 Task: Find connections with filter location Boca Chica with filter topic #realestatewith filter profile language Spanish with filter current company Vymo with filter school Thiagarajar College of Engineering with filter industry IT System Operations and Maintenance with filter service category Writing with filter keywords title Executive Assistant
Action: Mouse moved to (570, 77)
Screenshot: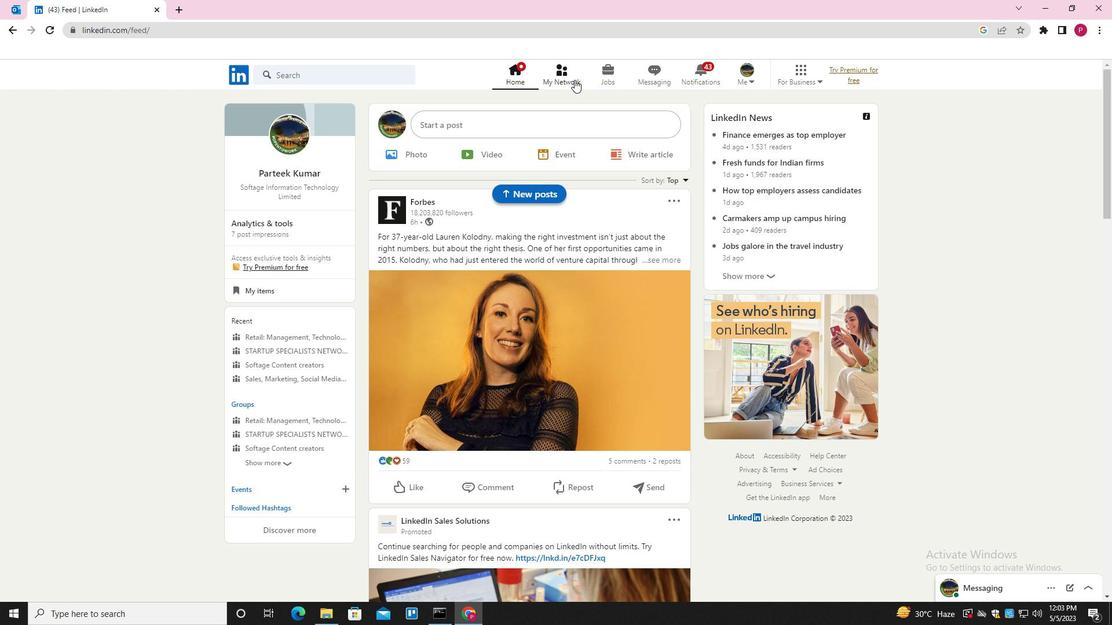 
Action: Mouse pressed left at (570, 77)
Screenshot: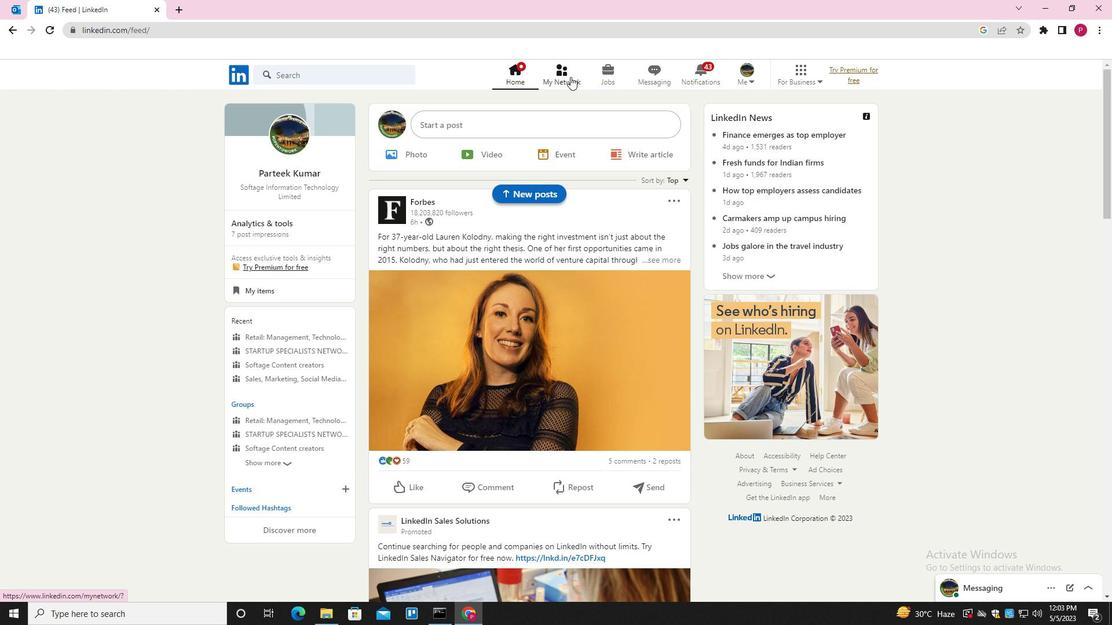 
Action: Mouse moved to (383, 139)
Screenshot: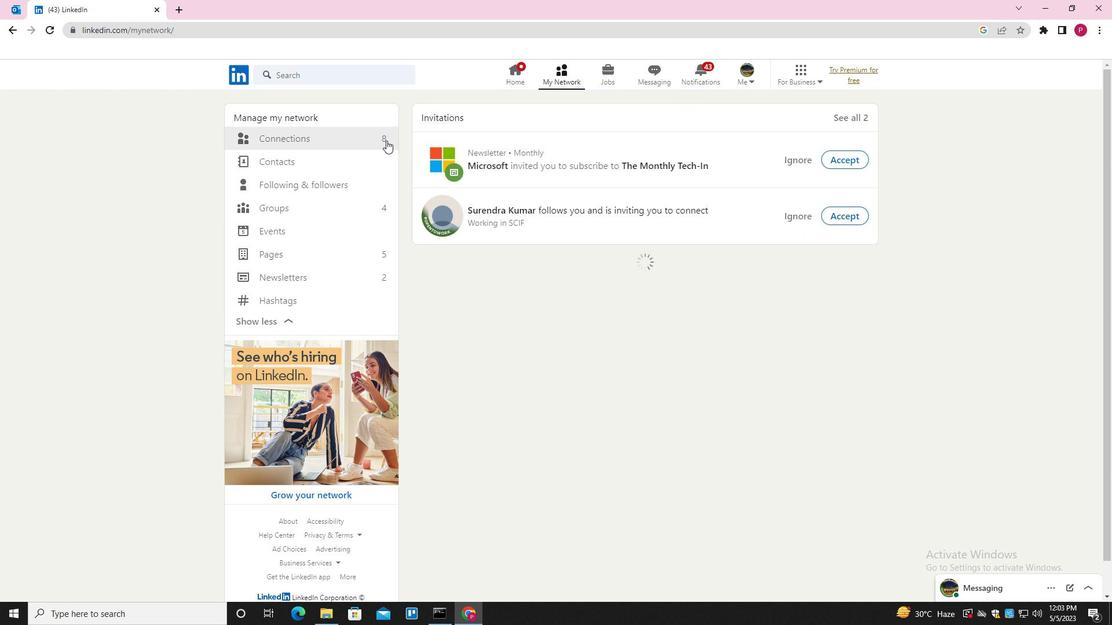 
Action: Mouse pressed left at (383, 139)
Screenshot: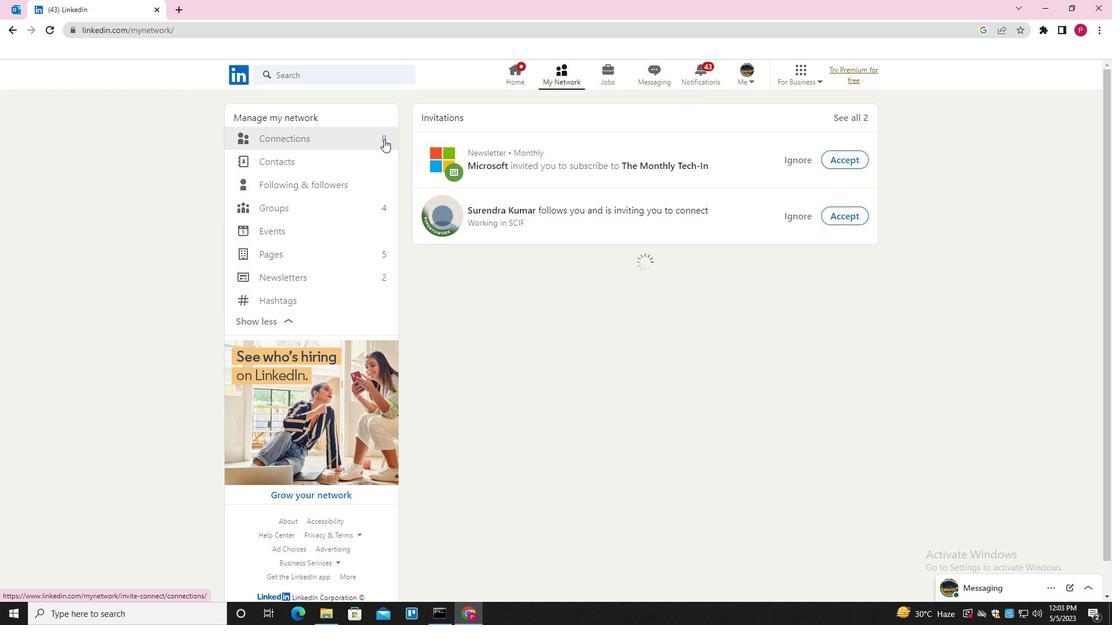
Action: Mouse moved to (655, 141)
Screenshot: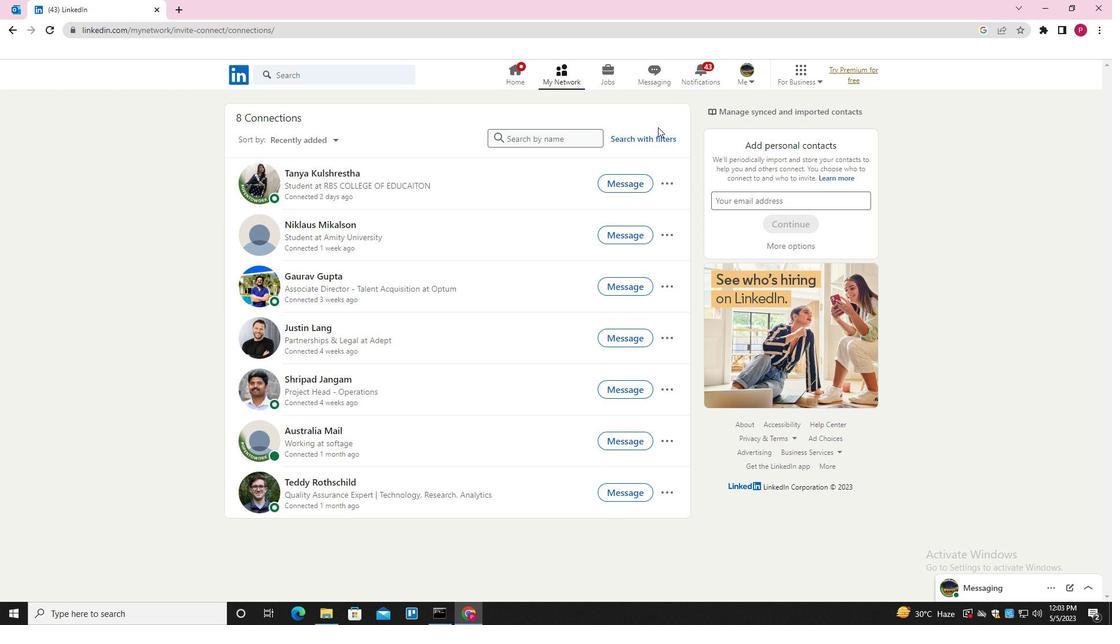 
Action: Mouse pressed left at (655, 141)
Screenshot: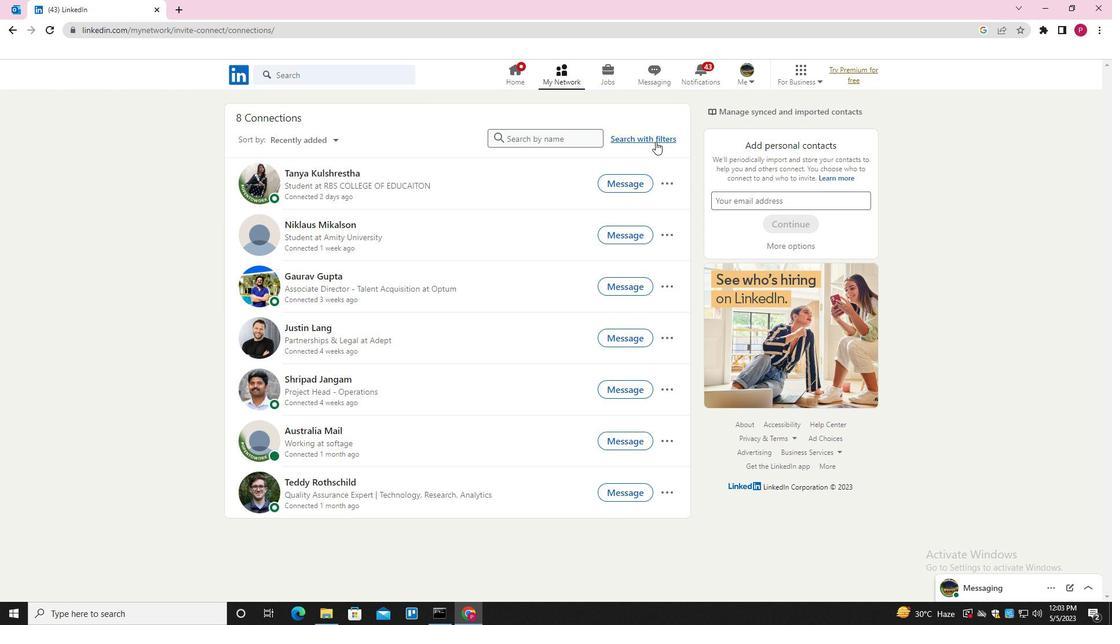 
Action: Mouse moved to (598, 107)
Screenshot: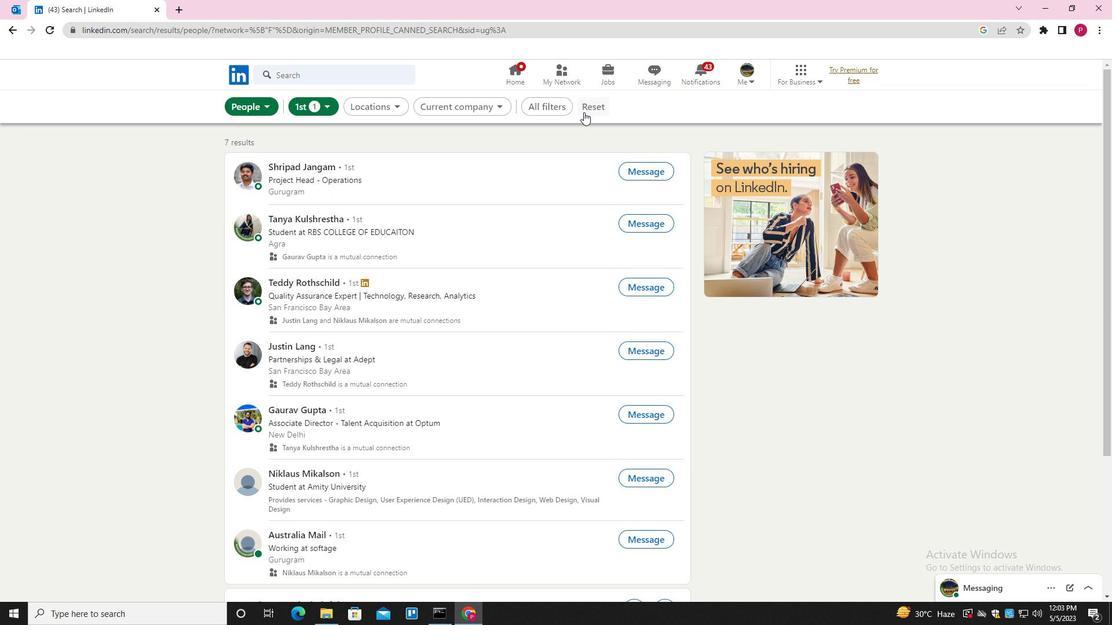 
Action: Mouse pressed left at (598, 107)
Screenshot: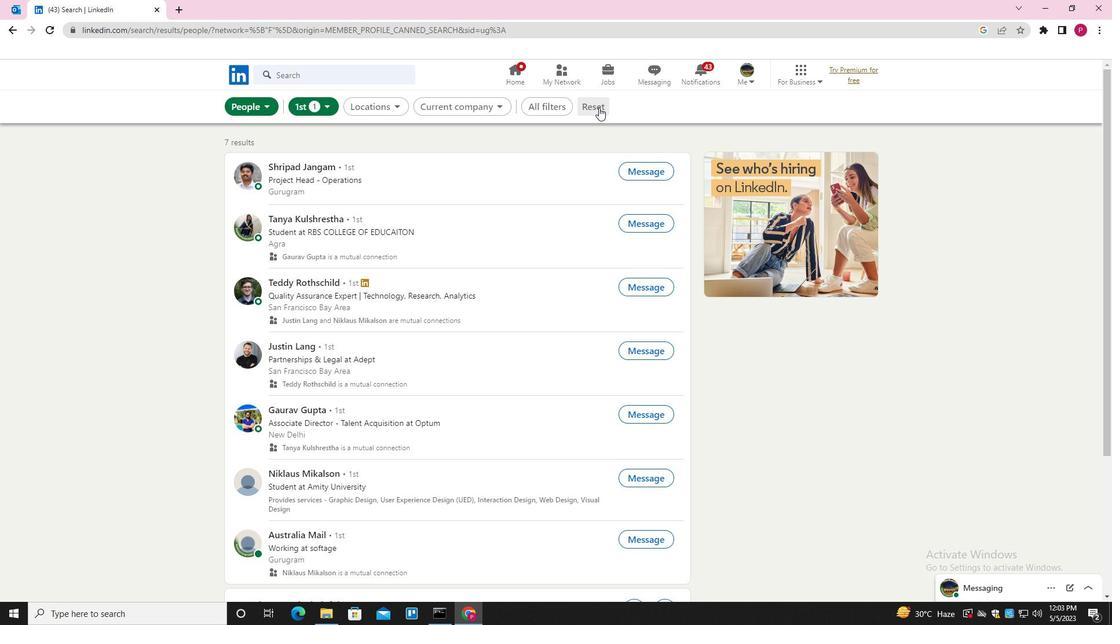 
Action: Mouse moved to (558, 106)
Screenshot: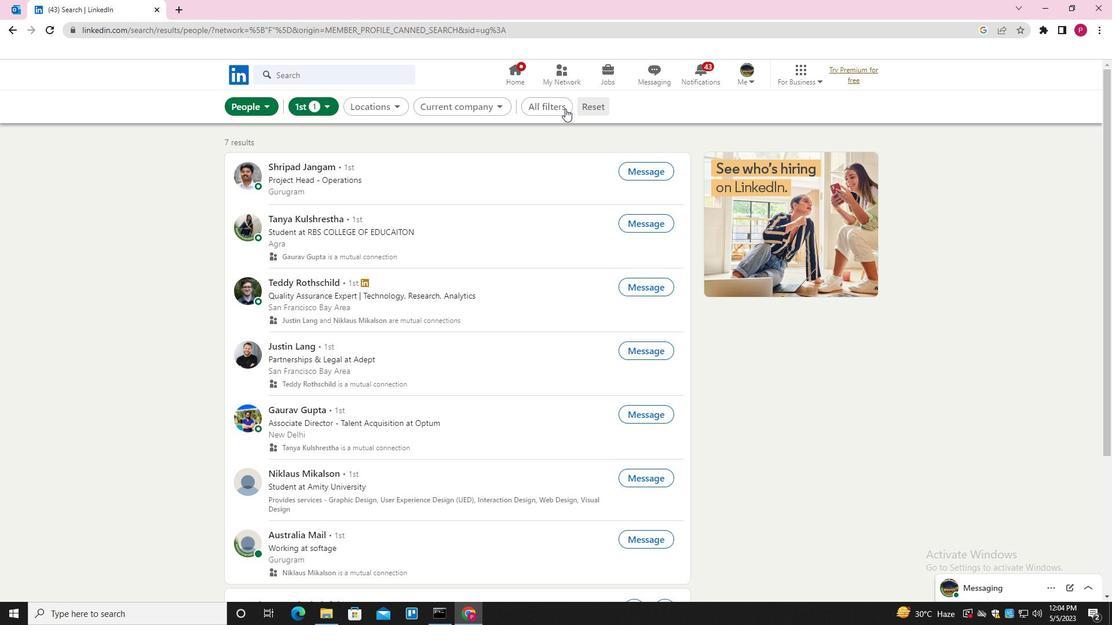 
Action: Mouse pressed left at (558, 106)
Screenshot: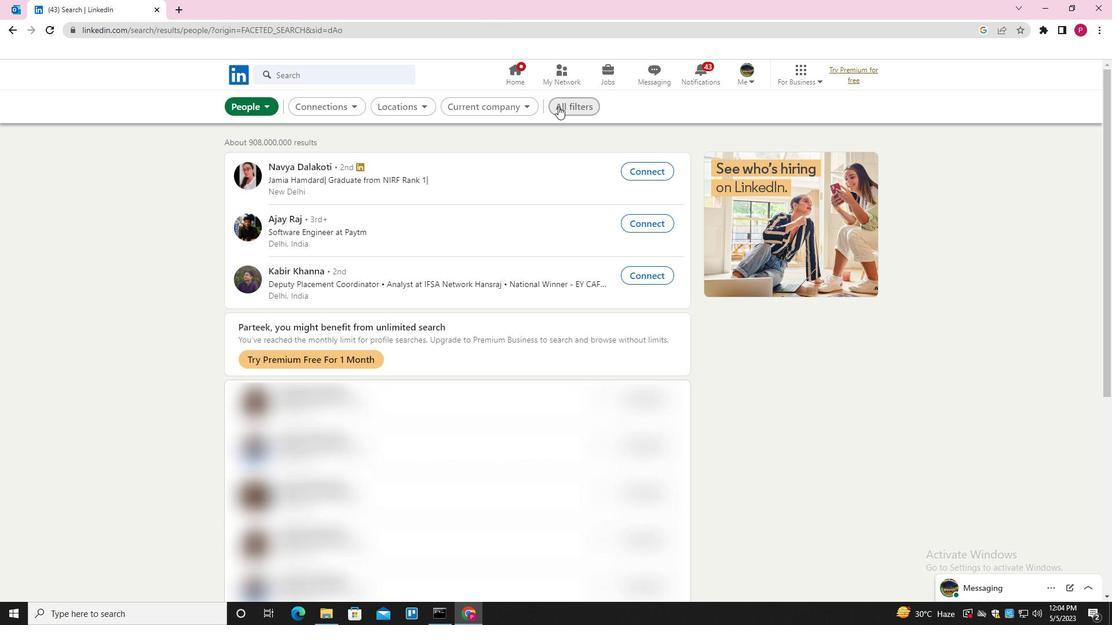 
Action: Mouse moved to (866, 309)
Screenshot: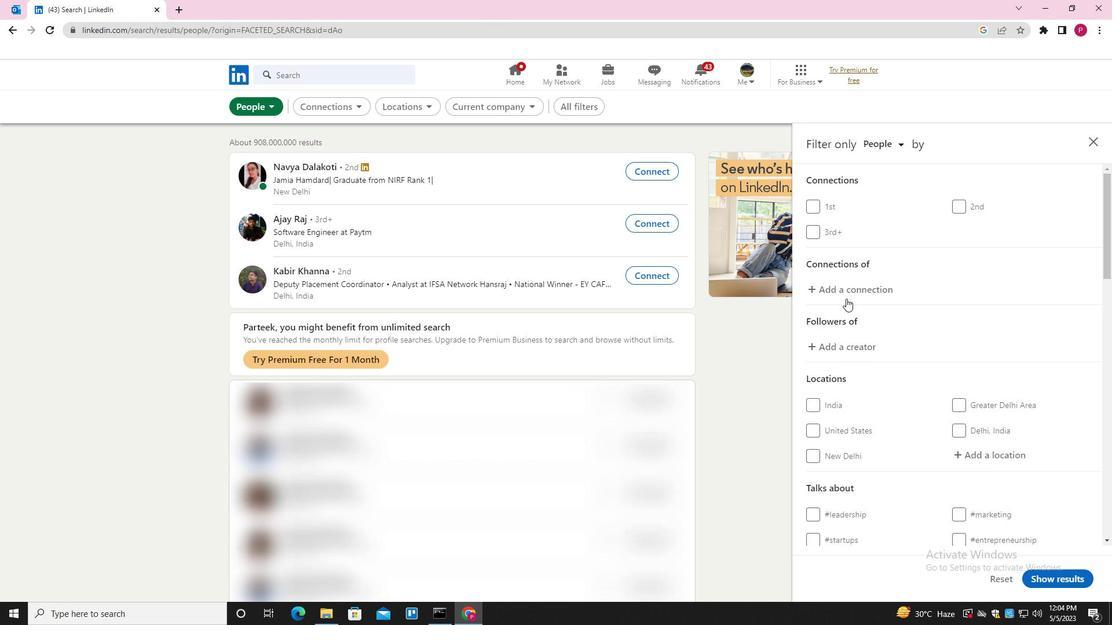 
Action: Mouse scrolled (866, 308) with delta (0, 0)
Screenshot: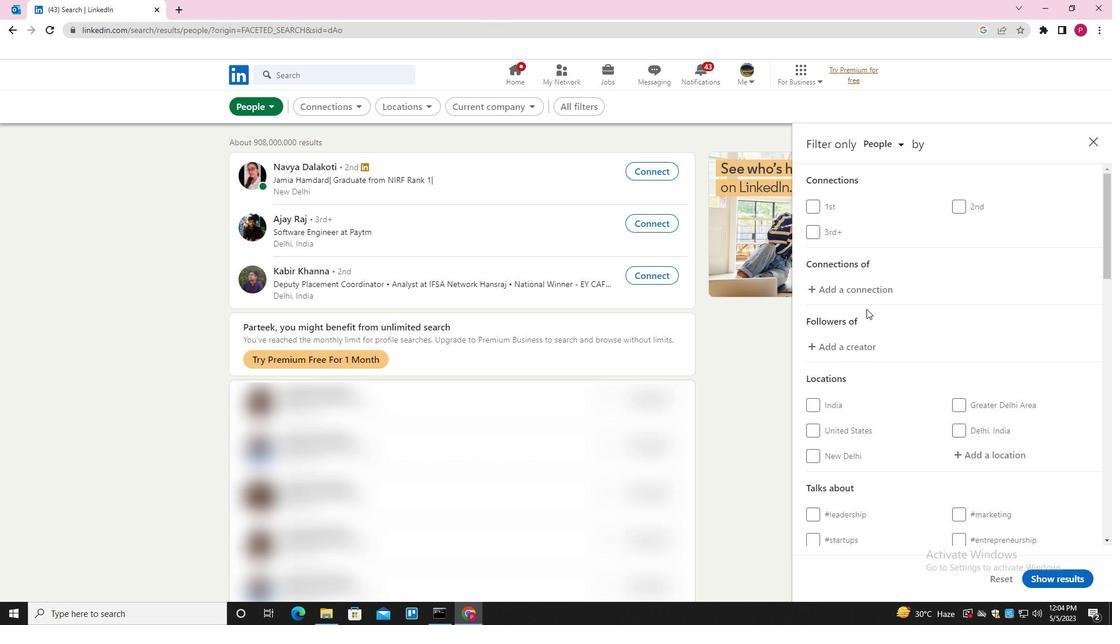 
Action: Mouse moved to (867, 309)
Screenshot: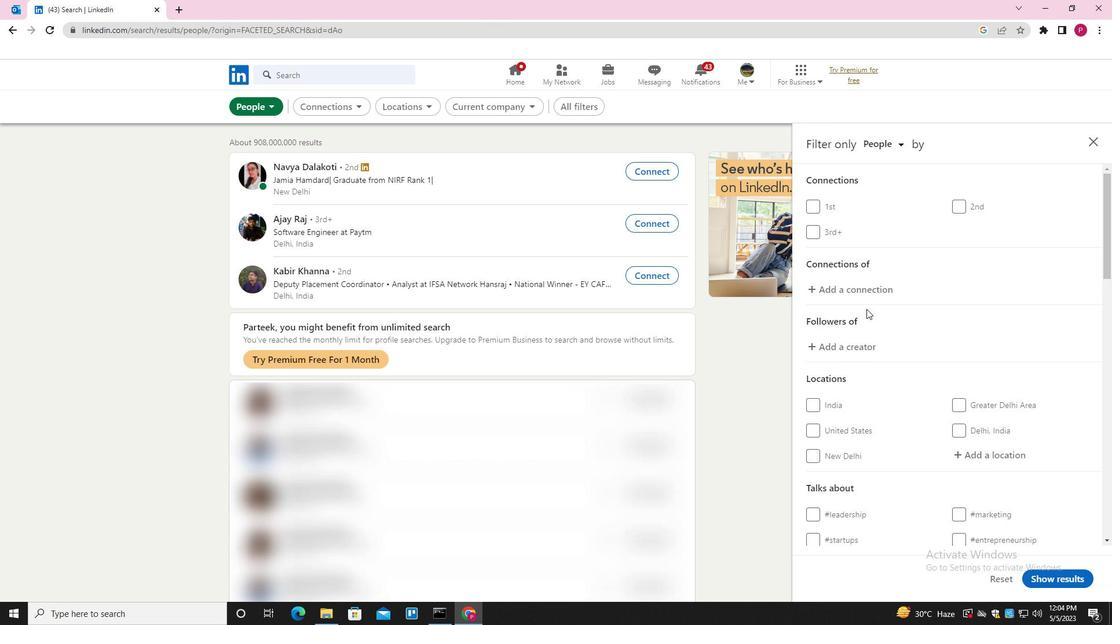 
Action: Mouse scrolled (867, 309) with delta (0, 0)
Screenshot: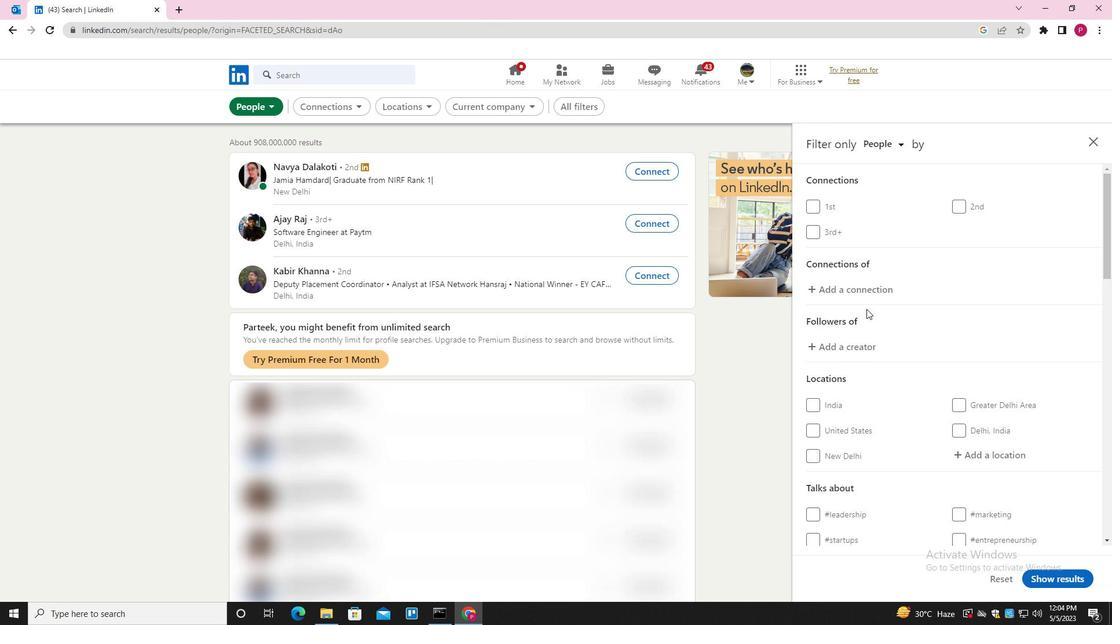 
Action: Mouse moved to (974, 339)
Screenshot: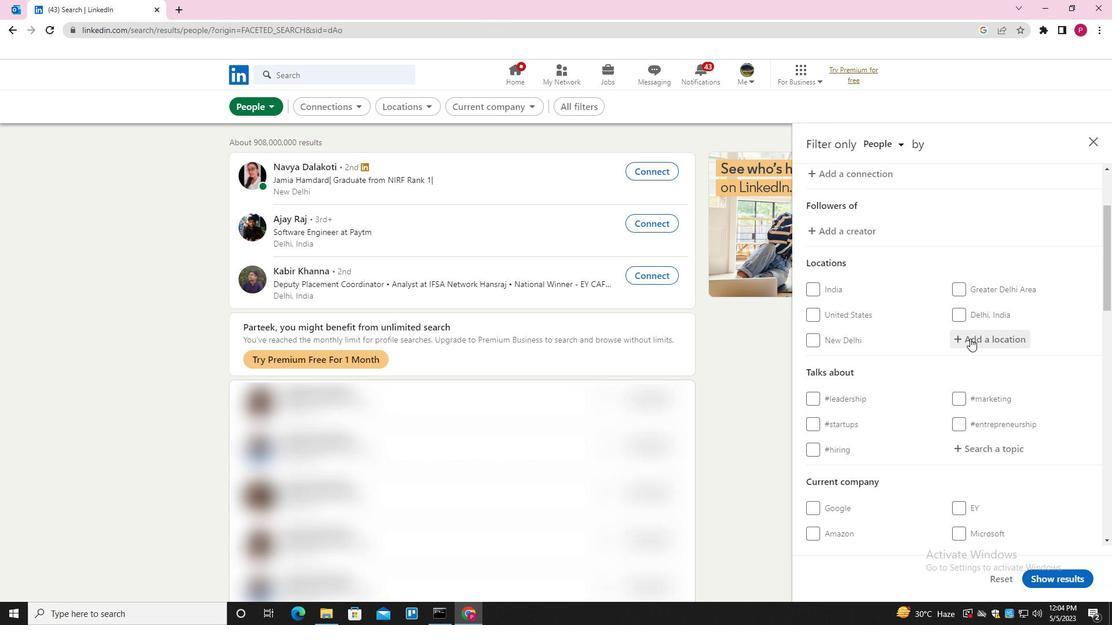 
Action: Mouse pressed left at (974, 339)
Screenshot: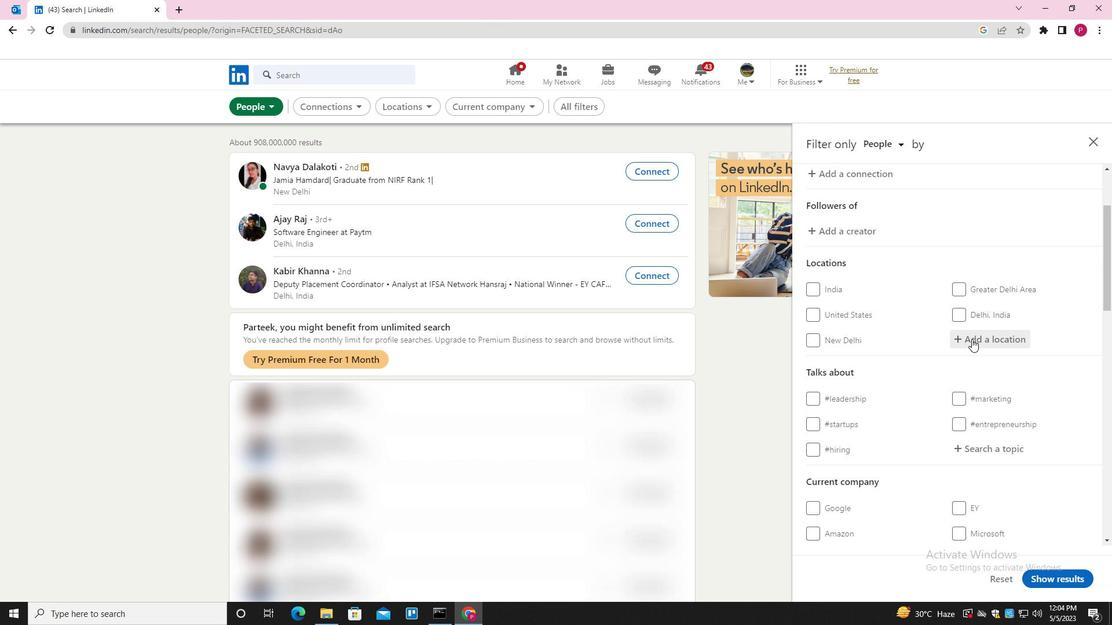 
Action: Key pressed <Key.shift><Key.shift><Key.shift><Key.shift>BOCA<Key.space><Key.shift><Key.shift><Key.shift><Key.shift><Key.shift><Key.shift><Key.shift><Key.shift><Key.shift><Key.shift><Key.shift><Key.shift><Key.shift><Key.shift>CHICA
Screenshot: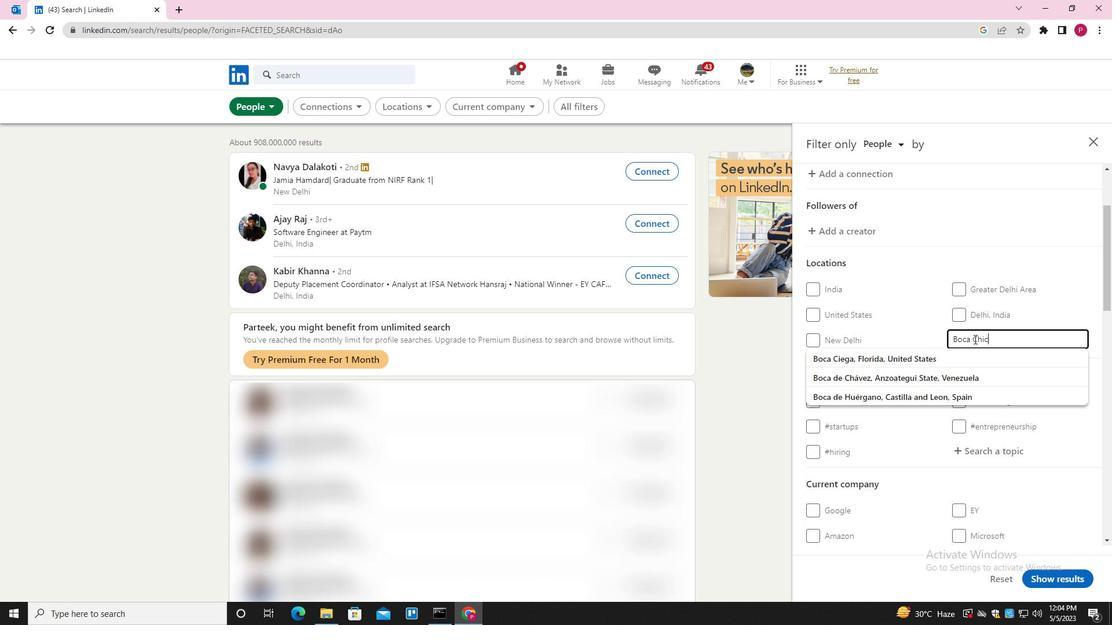 
Action: Mouse moved to (971, 341)
Screenshot: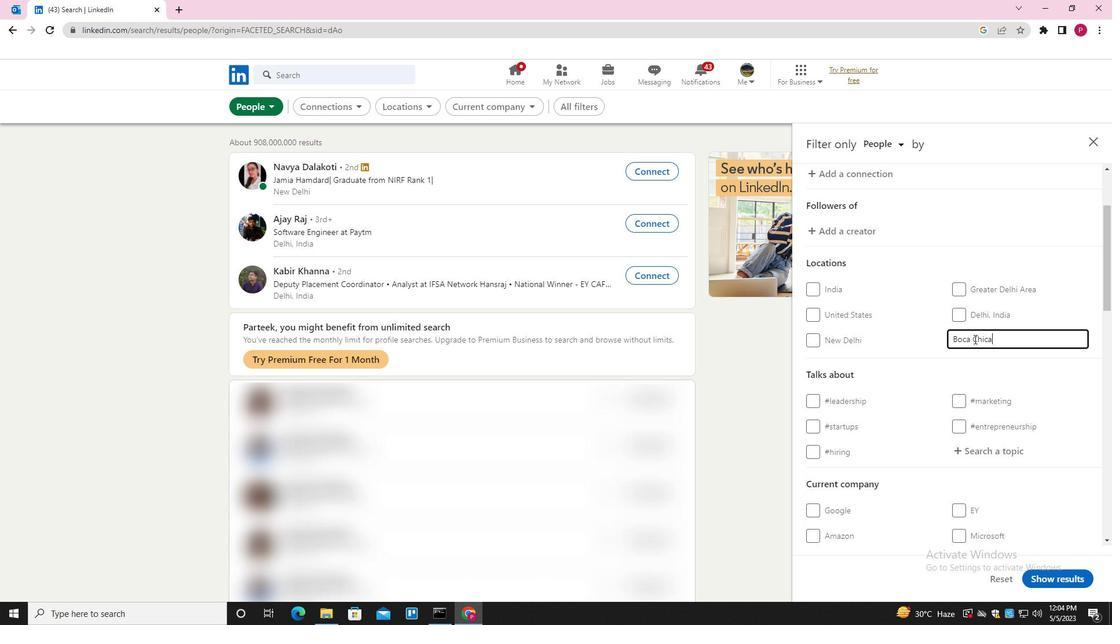 
Action: Mouse scrolled (971, 341) with delta (0, 0)
Screenshot: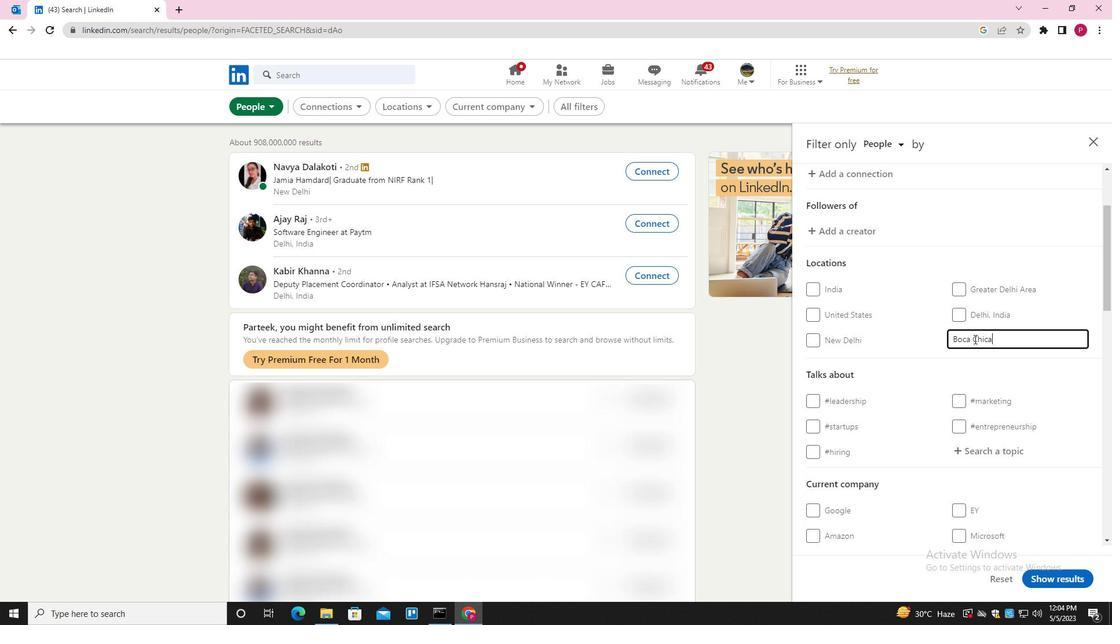 
Action: Mouse scrolled (971, 341) with delta (0, 0)
Screenshot: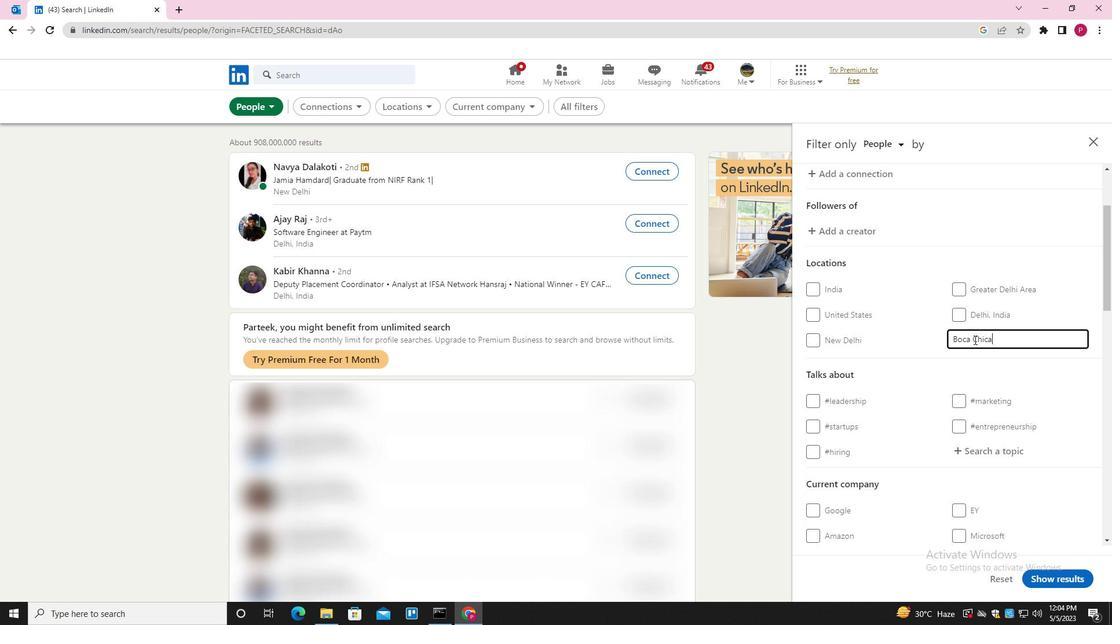 
Action: Mouse scrolled (971, 341) with delta (0, 0)
Screenshot: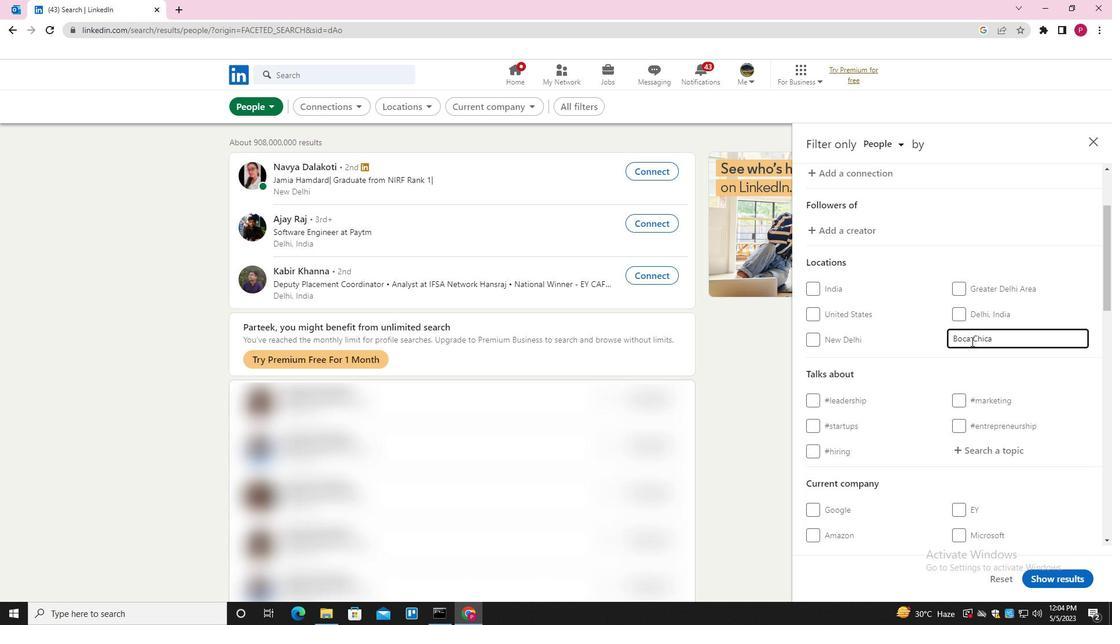 
Action: Mouse moved to (994, 278)
Screenshot: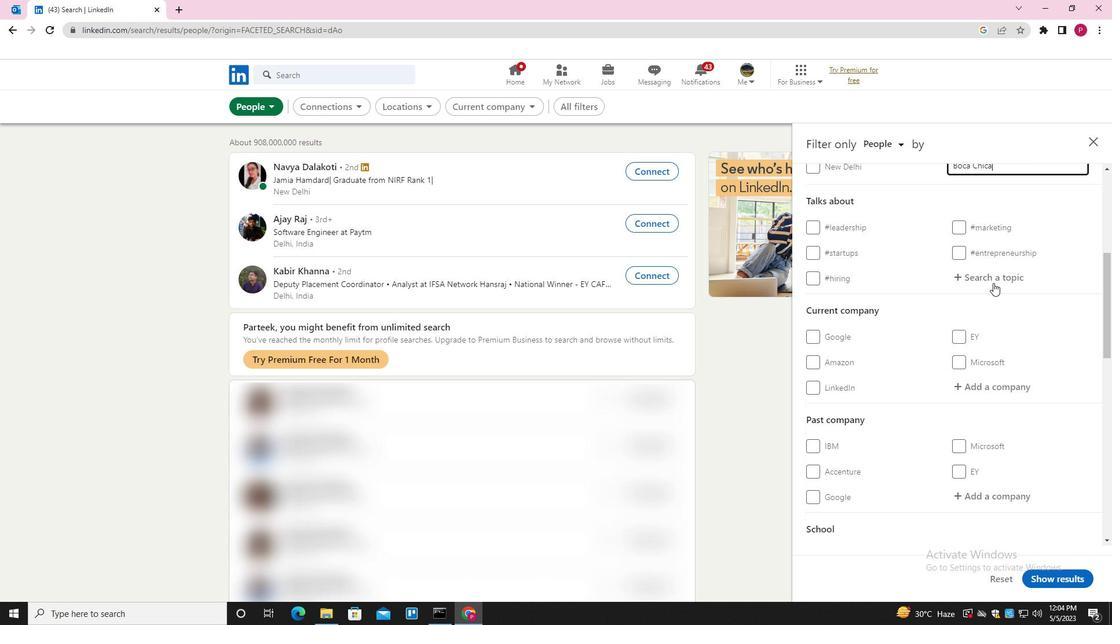 
Action: Mouse pressed left at (994, 278)
Screenshot: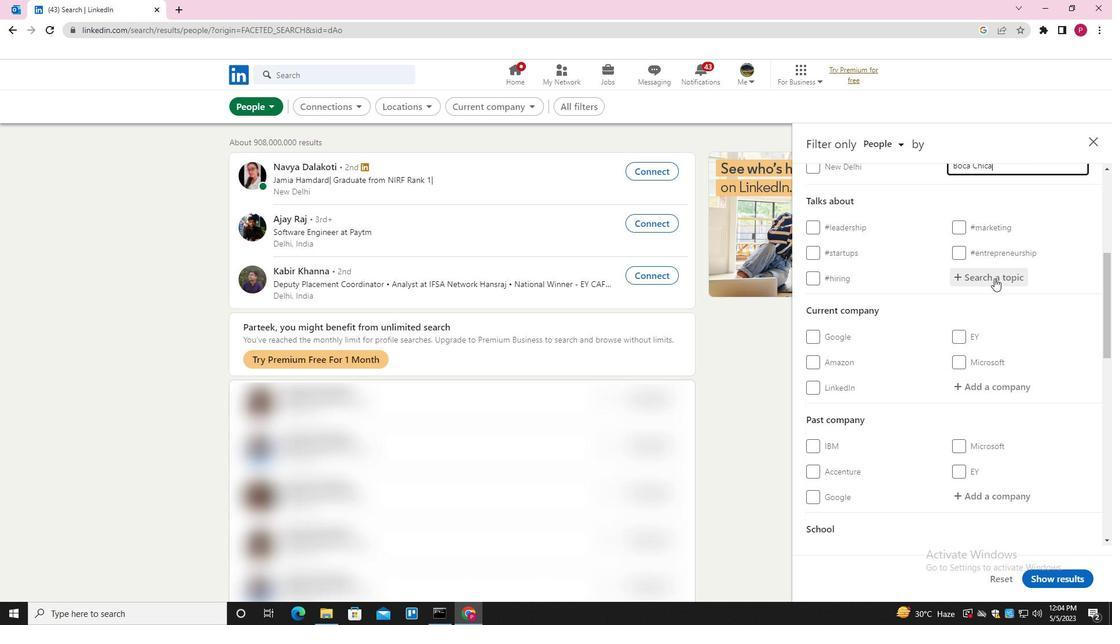 
Action: Key pressed REALSTATE<Key.down><Key.enter>
Screenshot: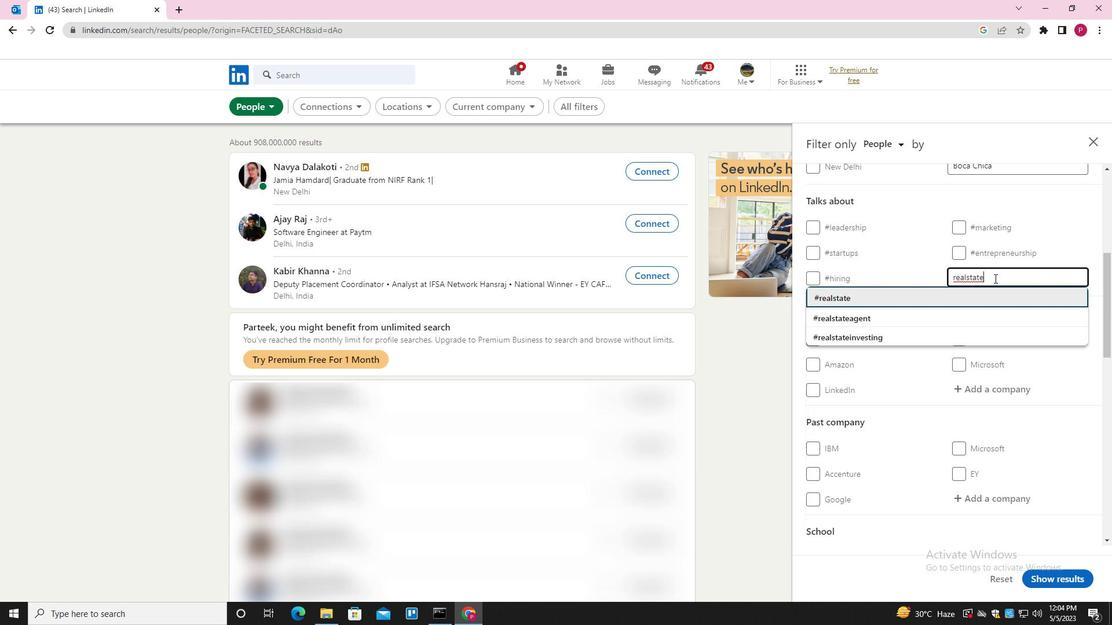
Action: Mouse moved to (910, 309)
Screenshot: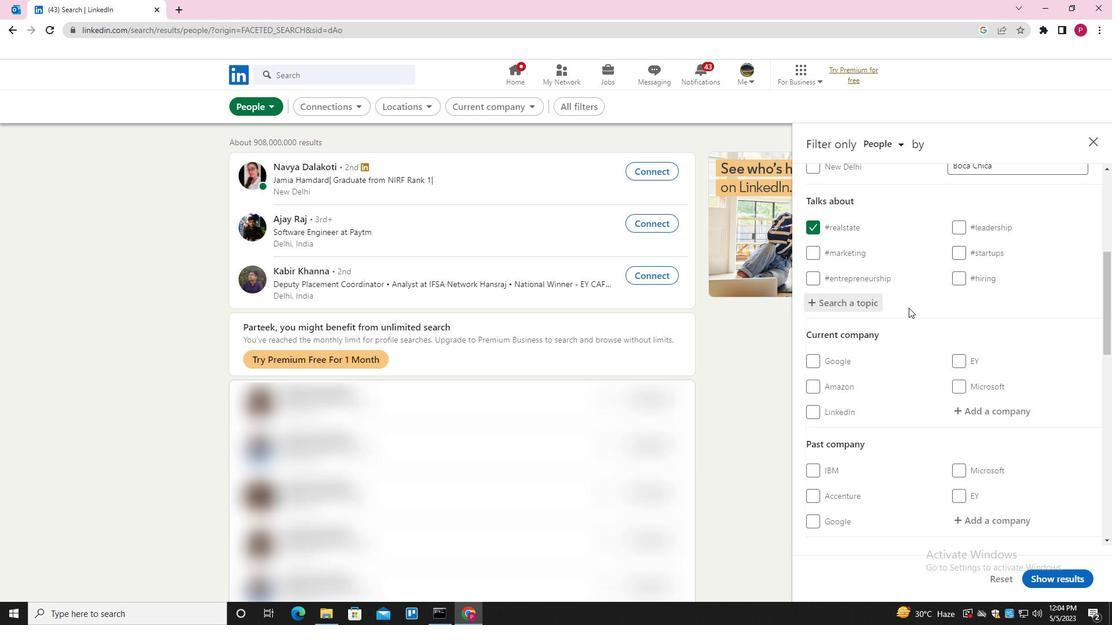 
Action: Mouse scrolled (910, 309) with delta (0, 0)
Screenshot: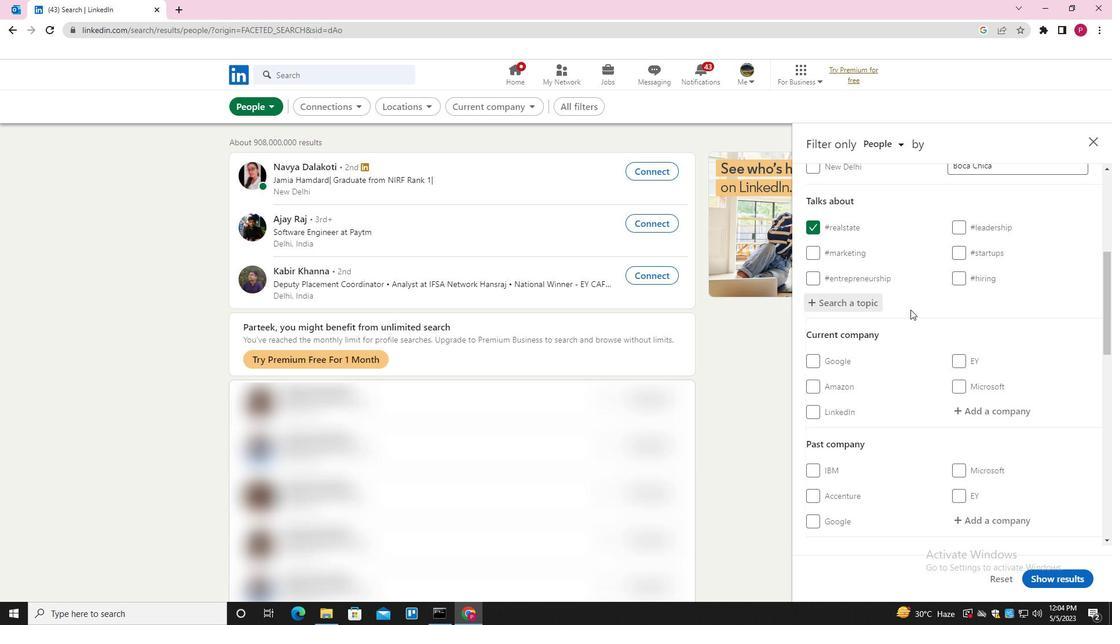 
Action: Mouse scrolled (910, 309) with delta (0, 0)
Screenshot: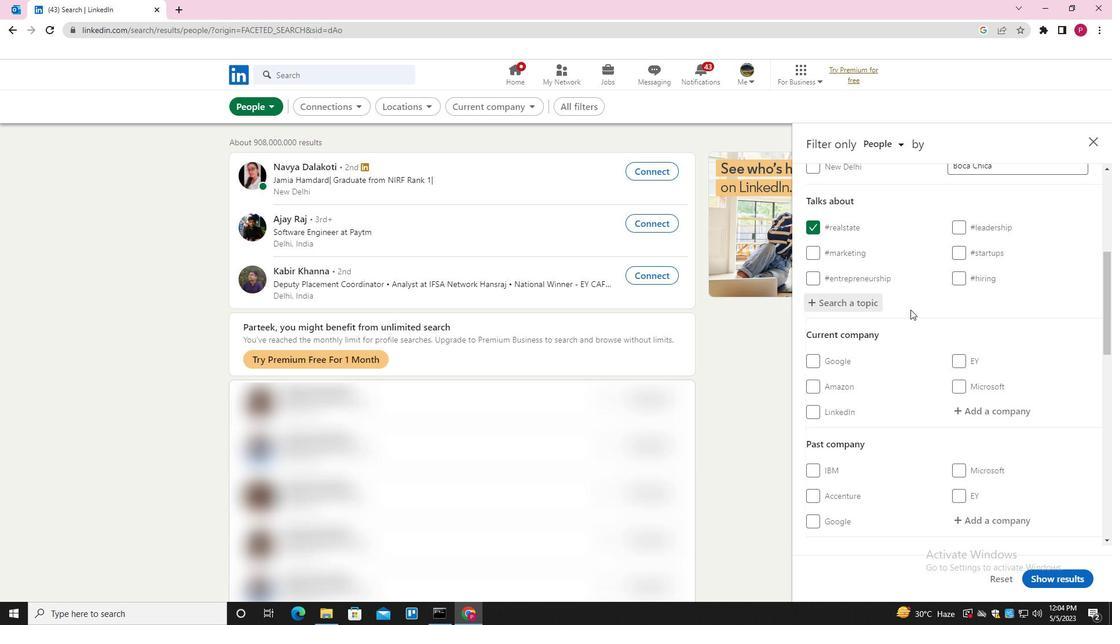 
Action: Mouse scrolled (910, 309) with delta (0, 0)
Screenshot: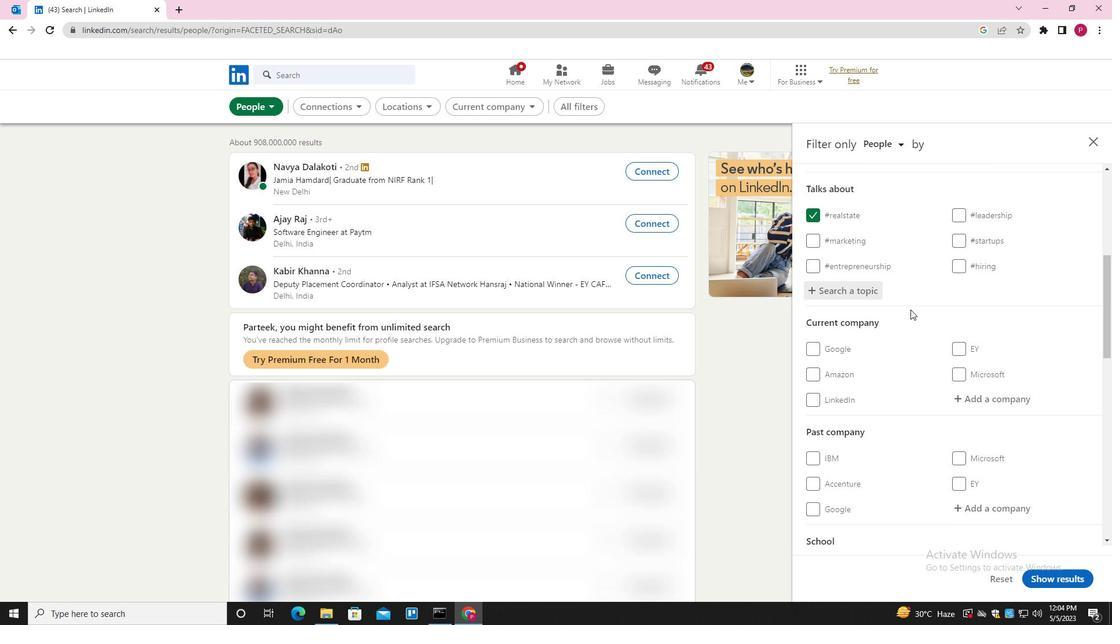 
Action: Mouse scrolled (910, 309) with delta (0, 0)
Screenshot: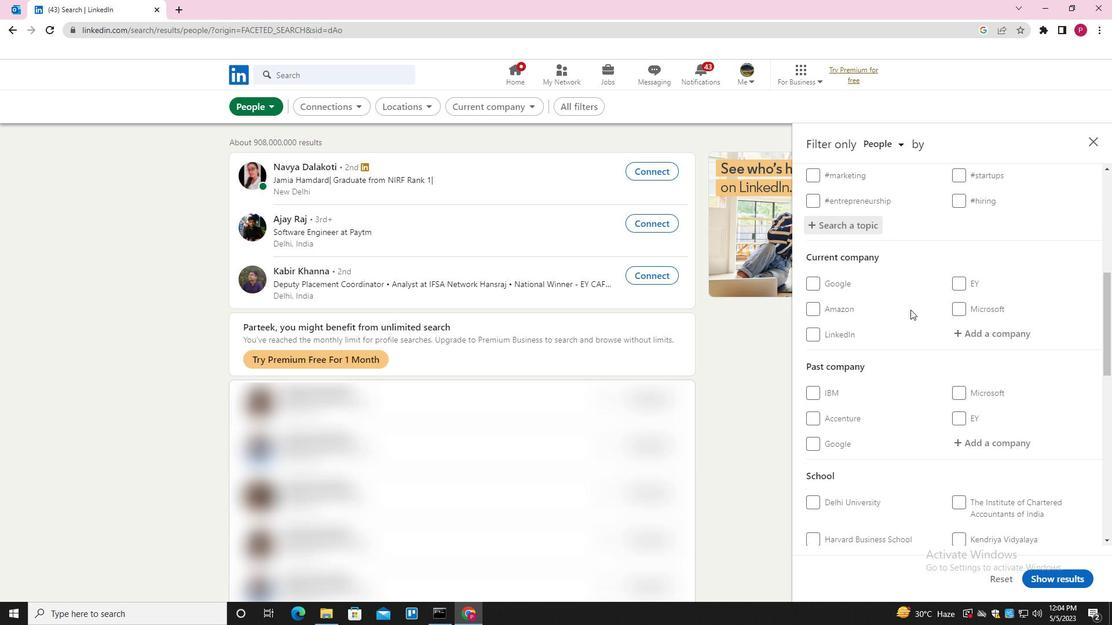 
Action: Mouse scrolled (910, 309) with delta (0, 0)
Screenshot: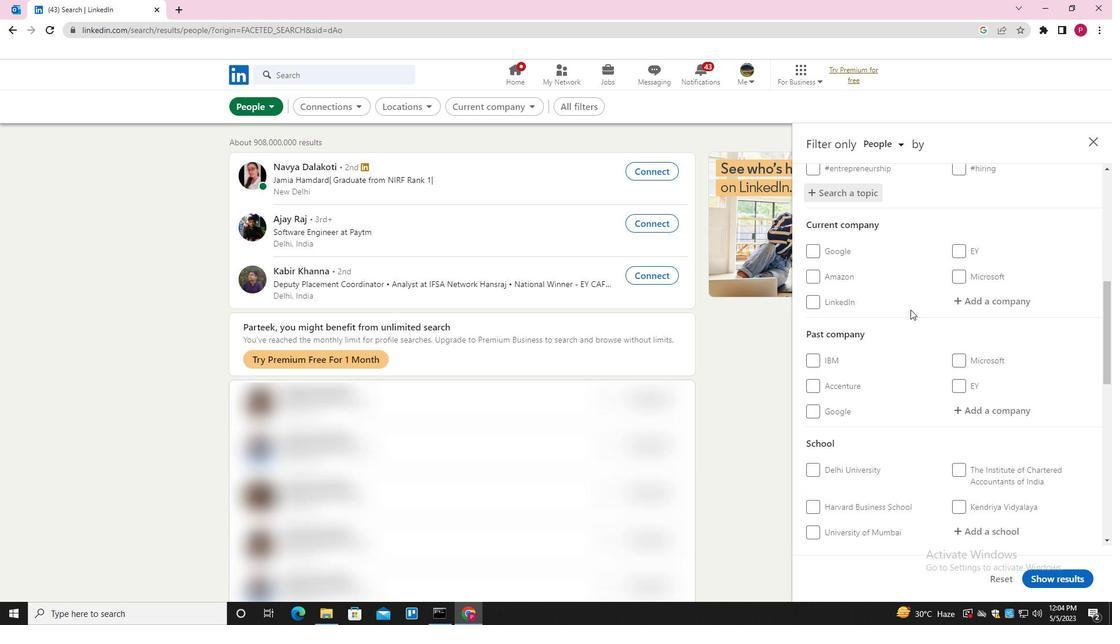 
Action: Mouse scrolled (910, 309) with delta (0, 0)
Screenshot: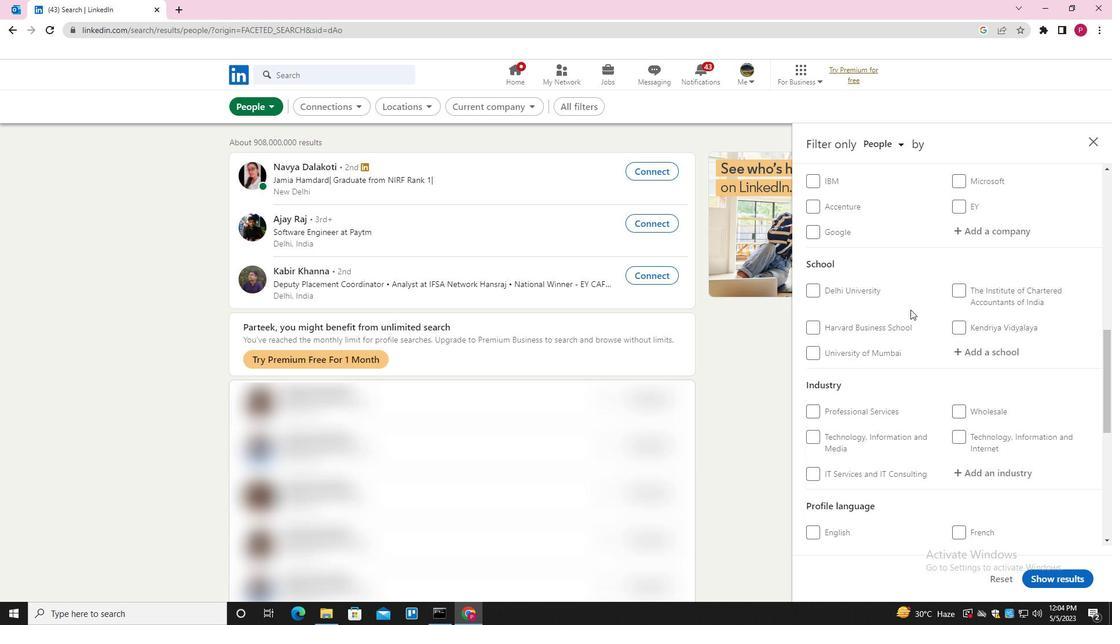 
Action: Mouse scrolled (910, 309) with delta (0, 0)
Screenshot: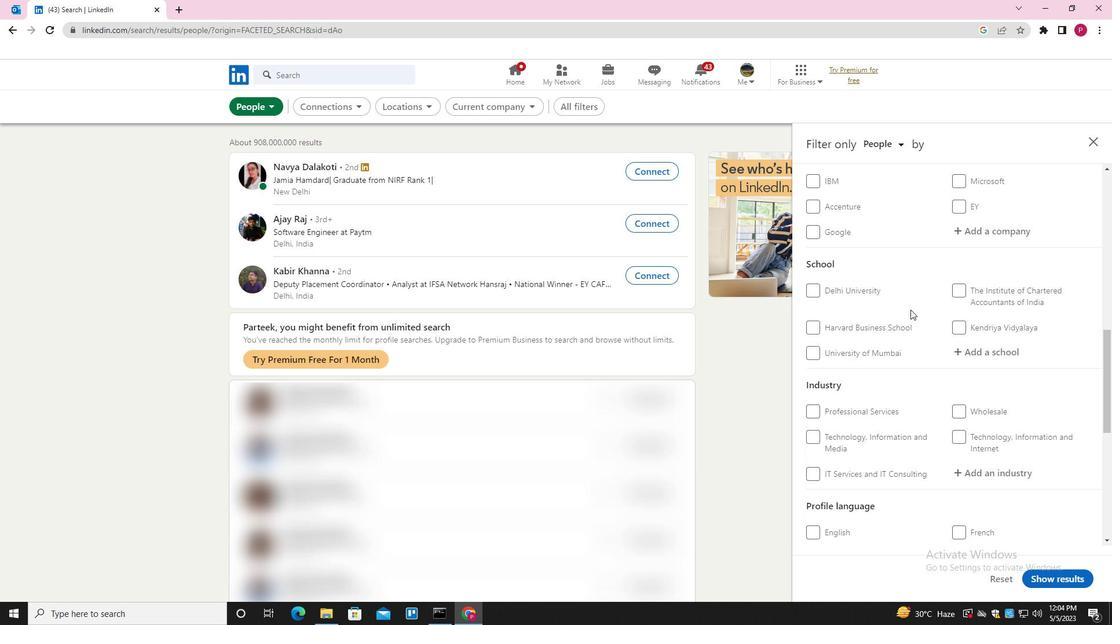 
Action: Mouse scrolled (910, 309) with delta (0, 0)
Screenshot: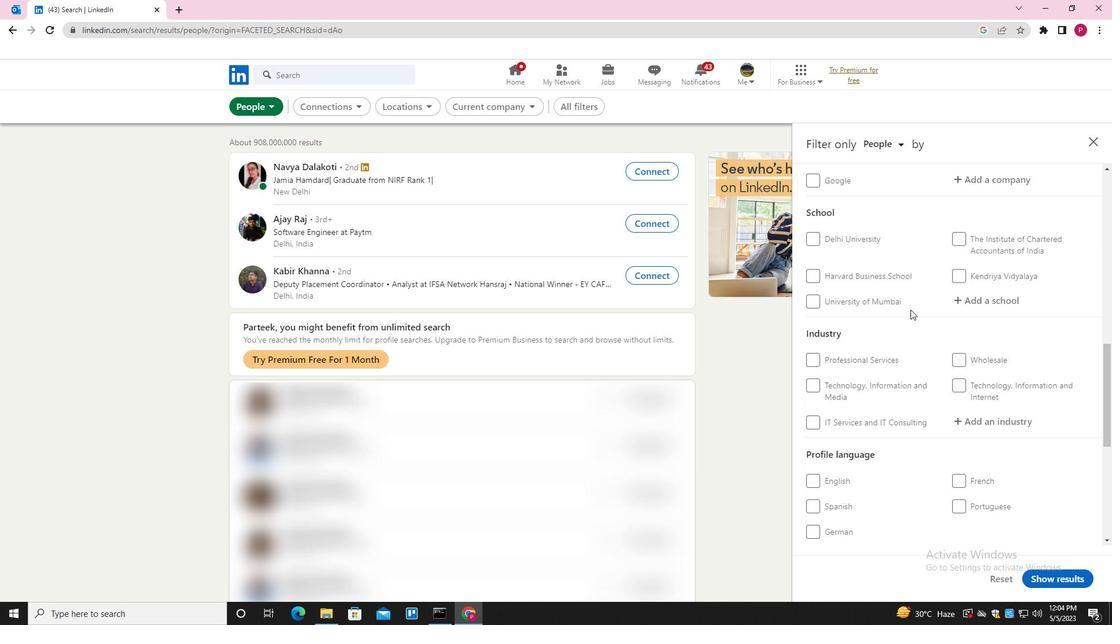 
Action: Mouse scrolled (910, 309) with delta (0, 0)
Screenshot: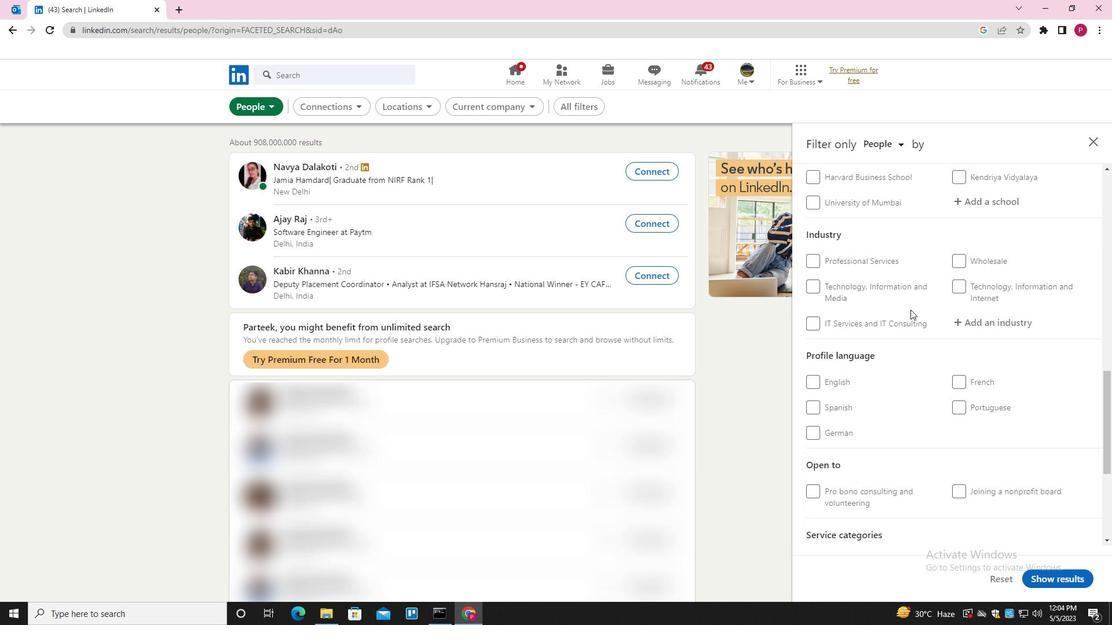 
Action: Mouse moved to (842, 327)
Screenshot: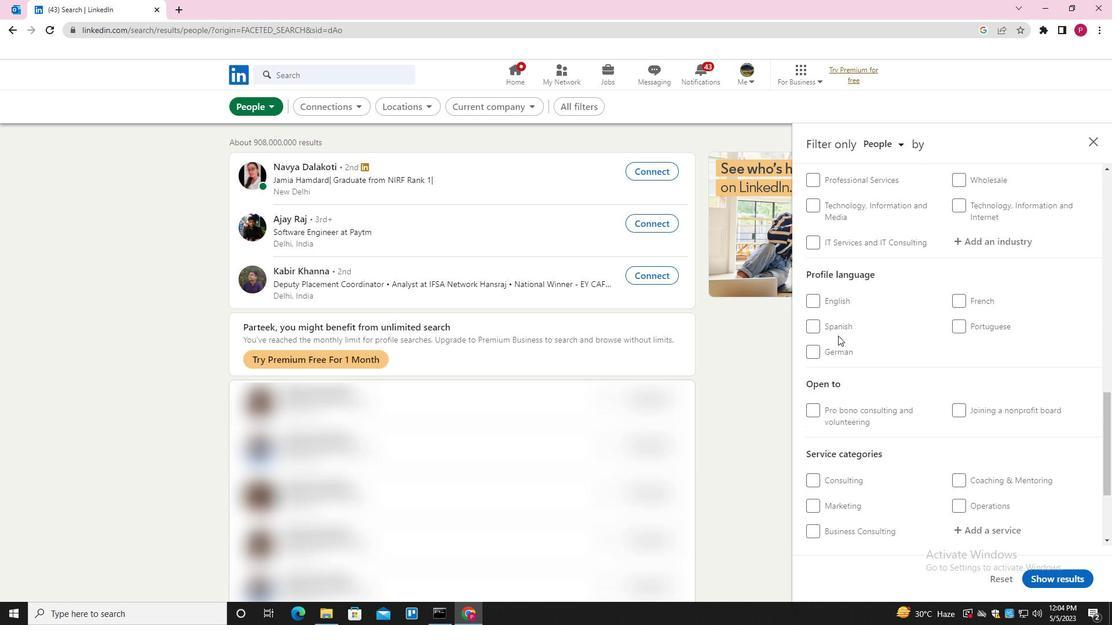 
Action: Mouse pressed left at (842, 327)
Screenshot: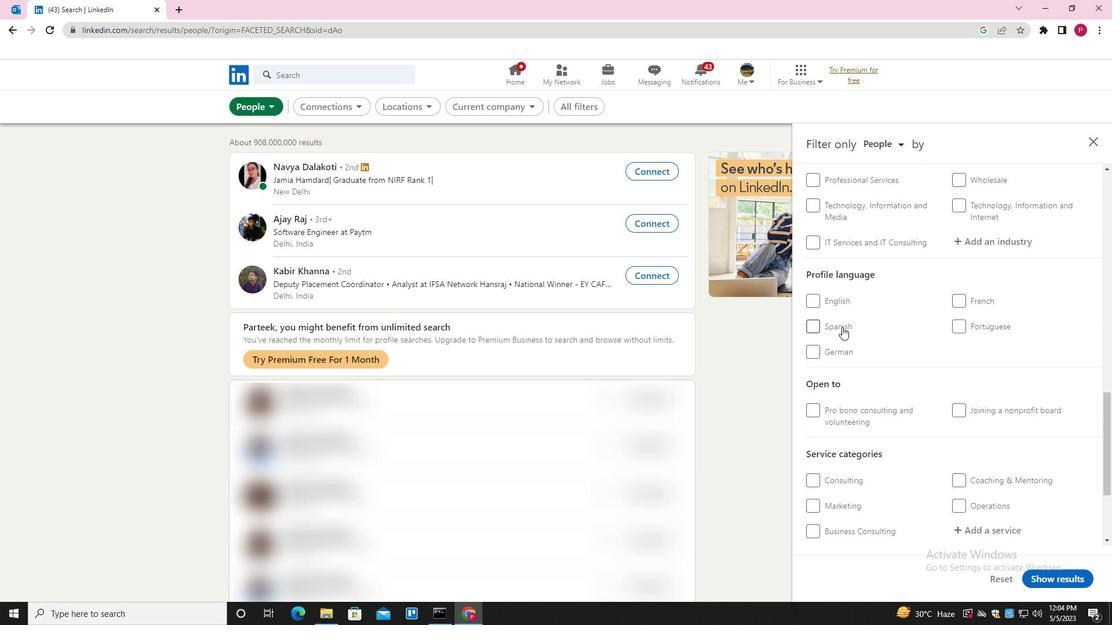 
Action: Mouse moved to (901, 349)
Screenshot: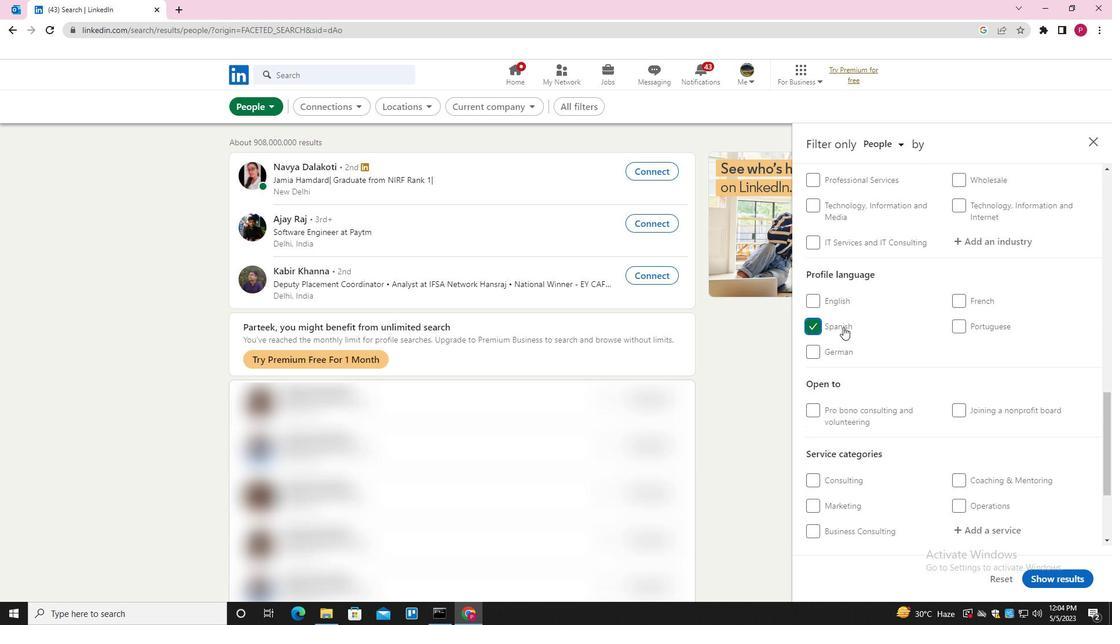 
Action: Mouse scrolled (901, 350) with delta (0, 0)
Screenshot: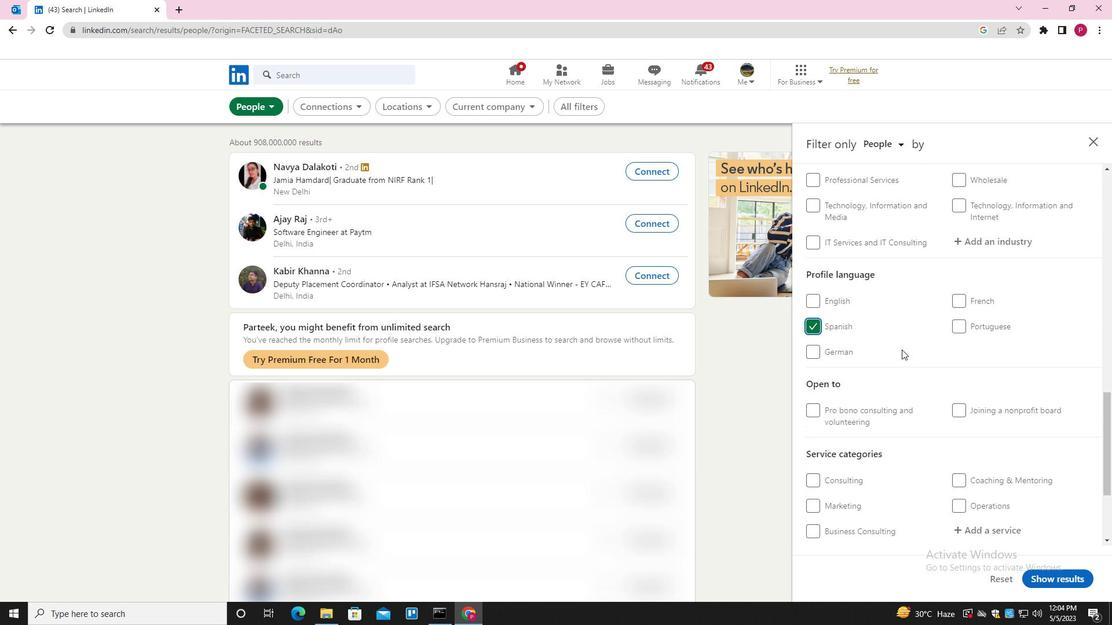 
Action: Mouse scrolled (901, 350) with delta (0, 0)
Screenshot: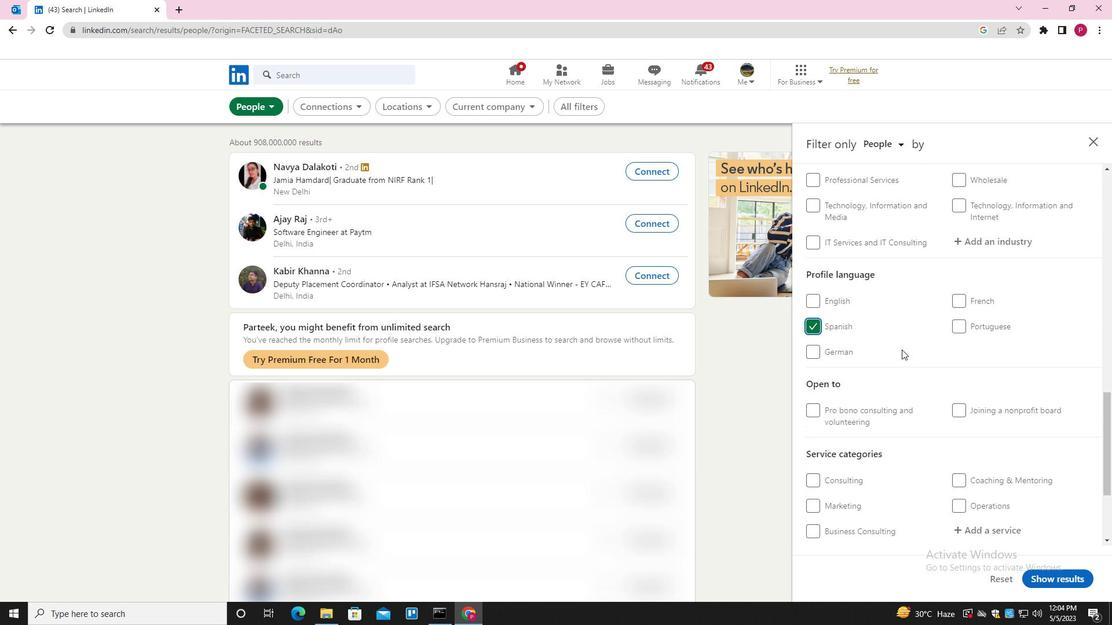 
Action: Mouse scrolled (901, 350) with delta (0, 0)
Screenshot: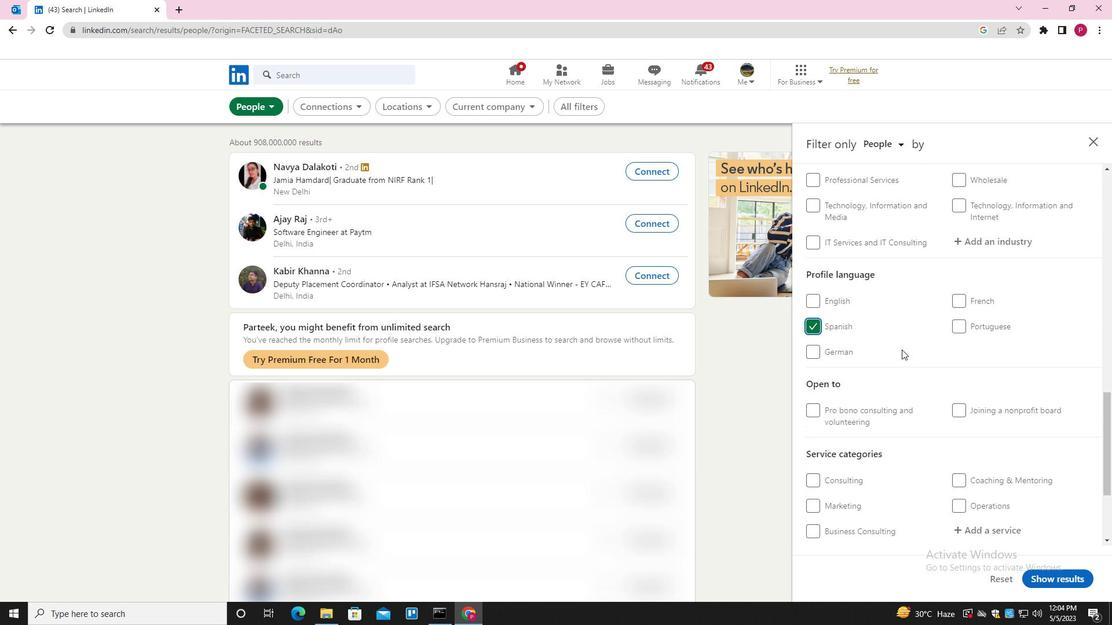 
Action: Mouse scrolled (901, 350) with delta (0, 0)
Screenshot: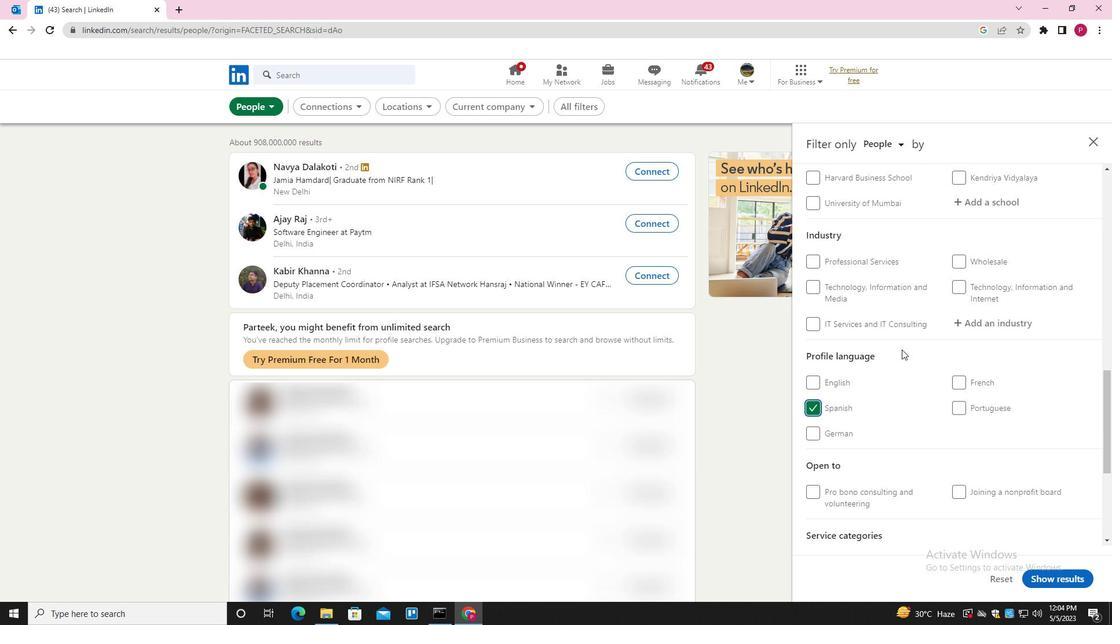 
Action: Mouse scrolled (901, 350) with delta (0, 0)
Screenshot: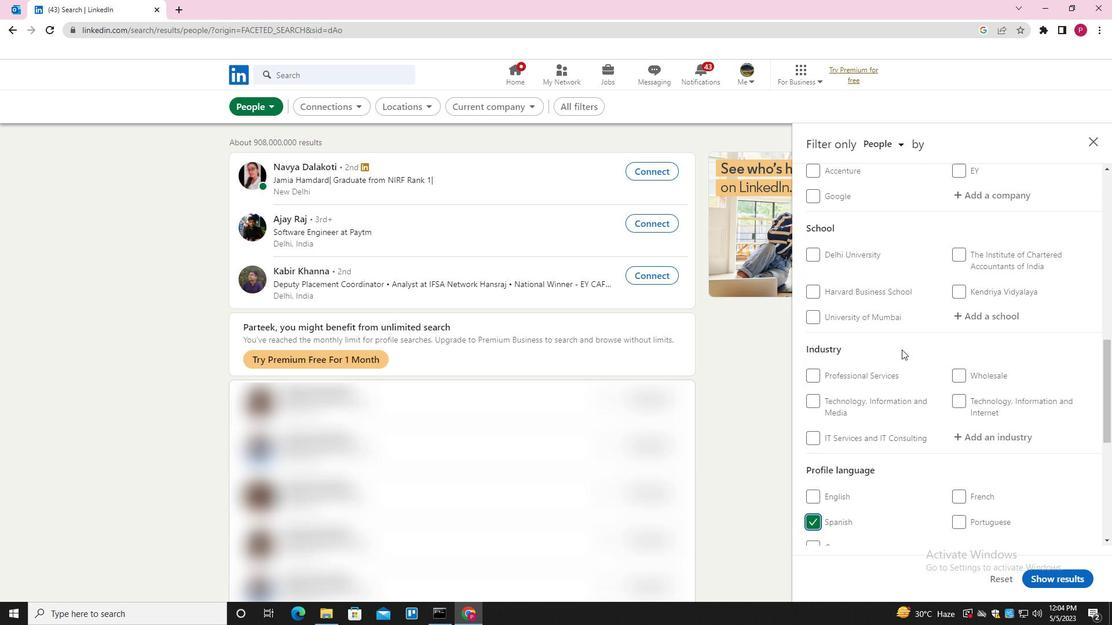 
Action: Mouse scrolled (901, 350) with delta (0, 0)
Screenshot: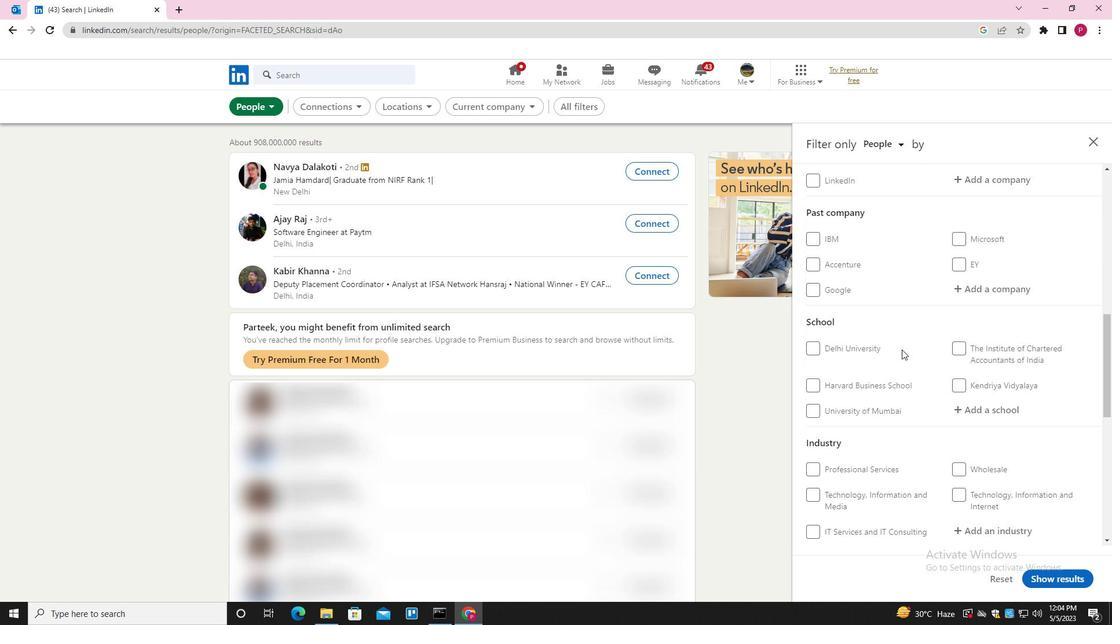 
Action: Mouse moved to (980, 235)
Screenshot: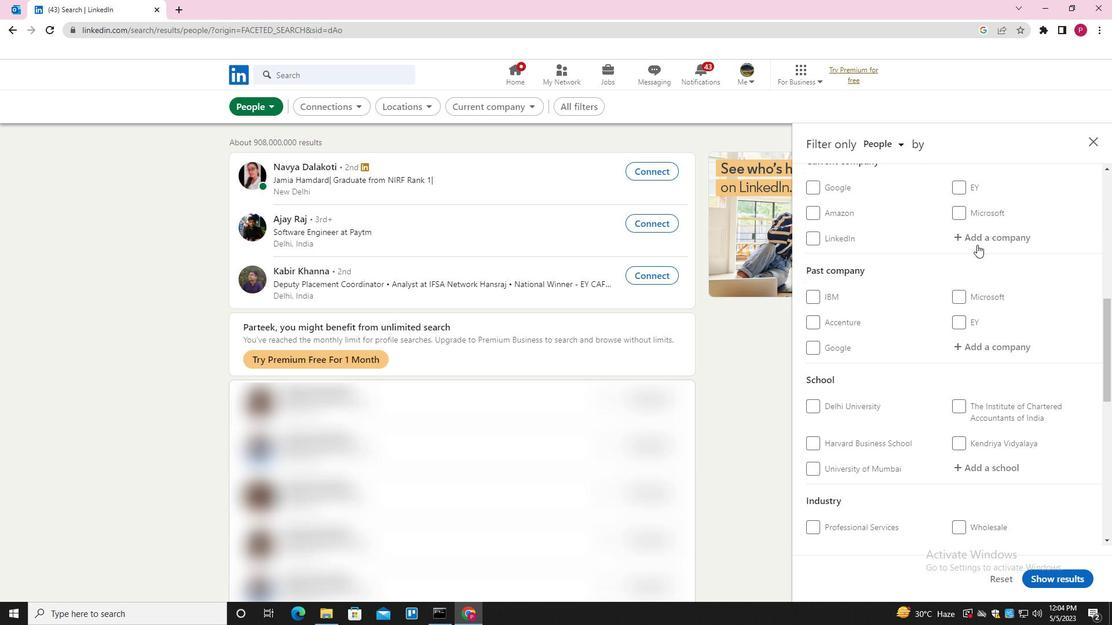 
Action: Mouse pressed left at (980, 235)
Screenshot: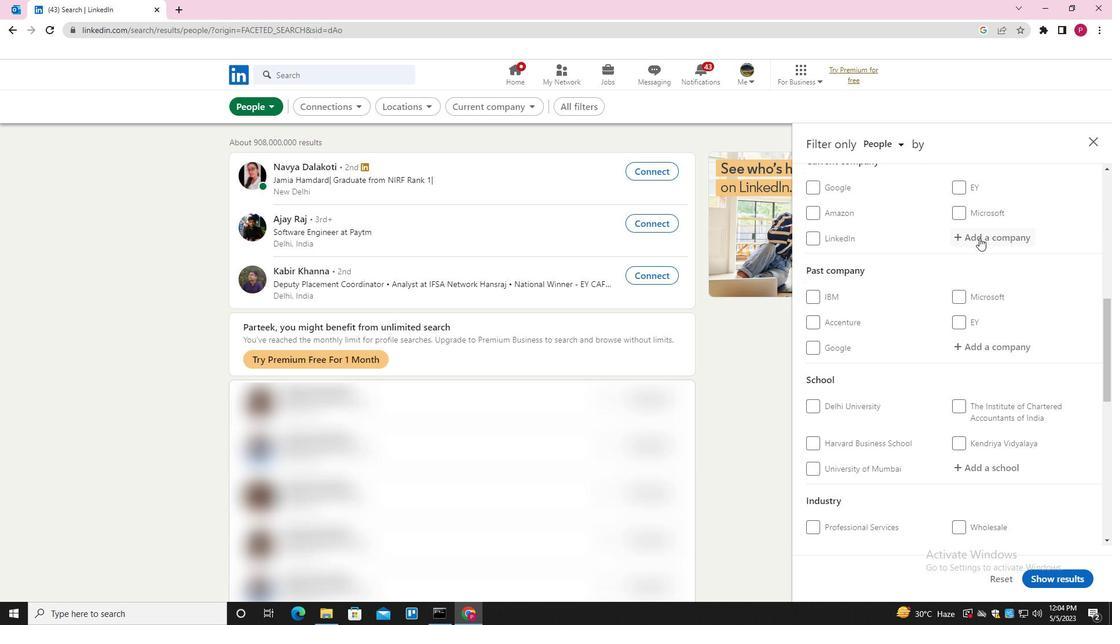 
Action: Key pressed <Key.shift><Key.shift><Key.shift><Key.shift><Key.shift><Key.shift><Key.shift><Key.shift><Key.shift>VYMO<Key.down><Key.enter>
Screenshot: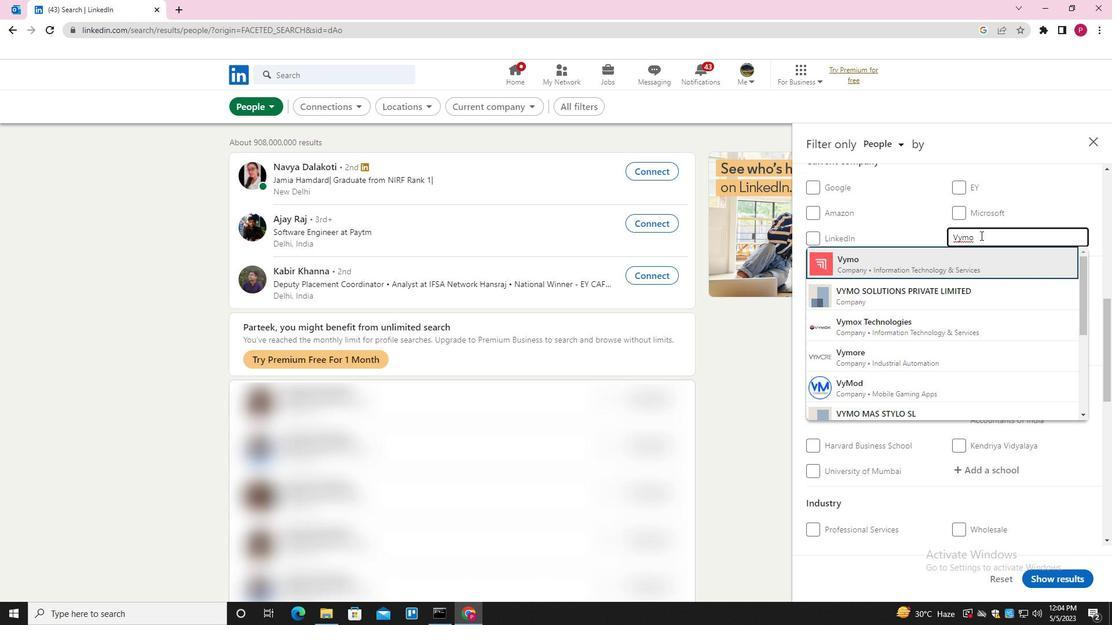 
Action: Mouse moved to (941, 276)
Screenshot: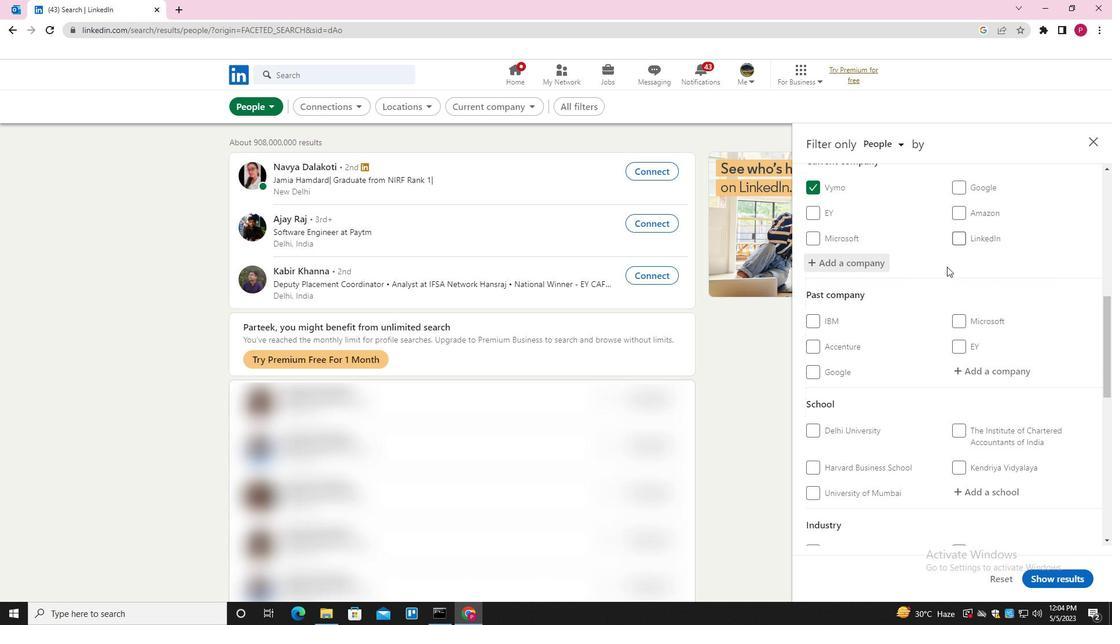 
Action: Mouse scrolled (941, 276) with delta (0, 0)
Screenshot: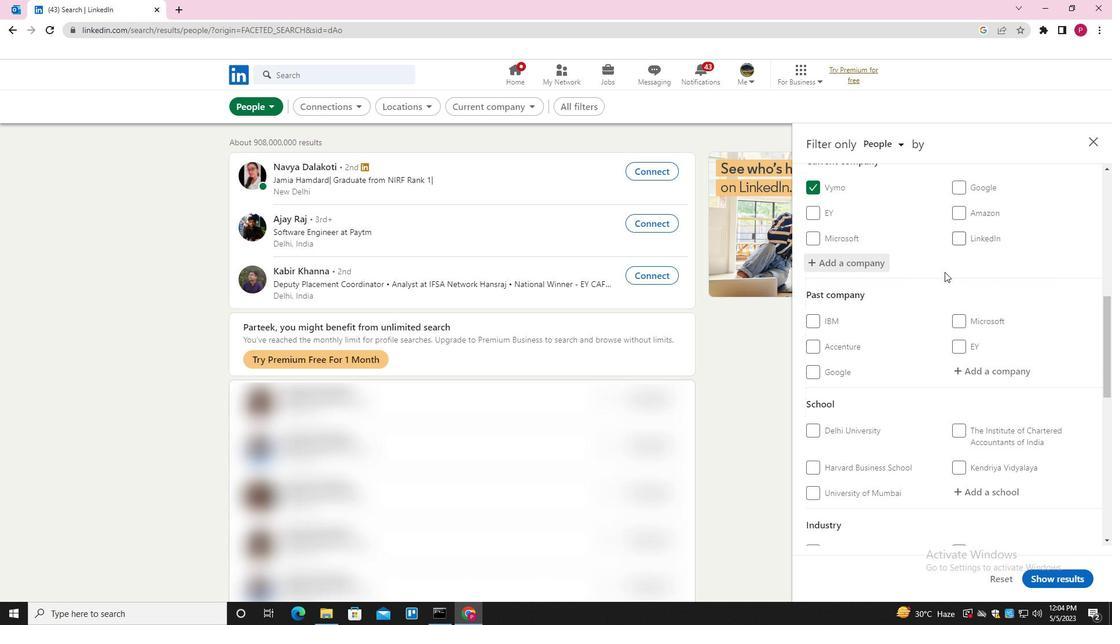 
Action: Mouse scrolled (941, 276) with delta (0, 0)
Screenshot: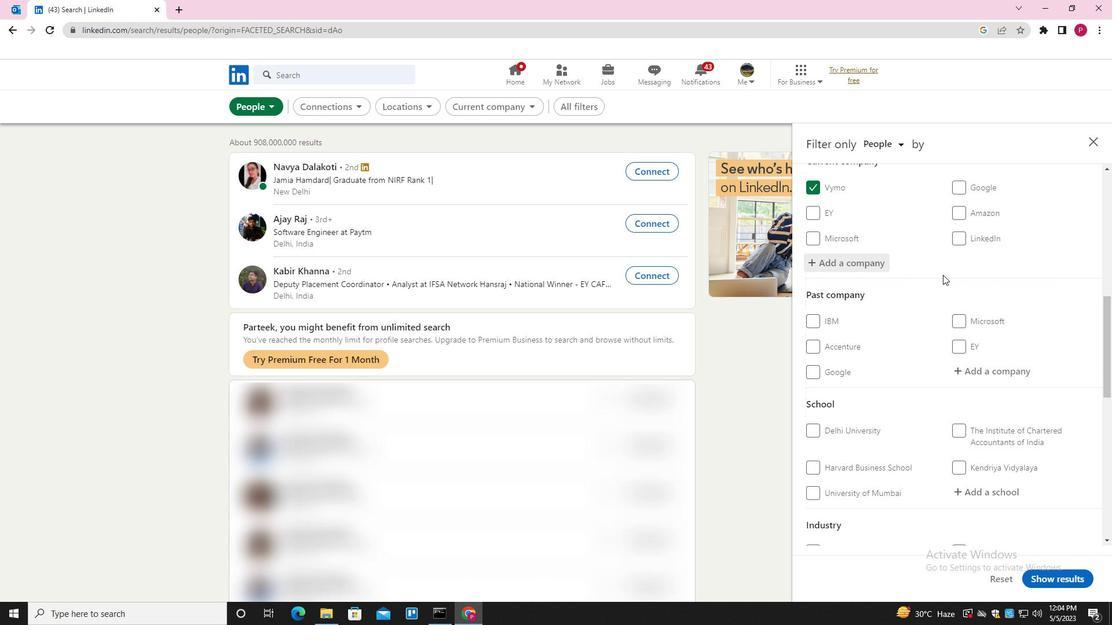 
Action: Mouse moved to (941, 276)
Screenshot: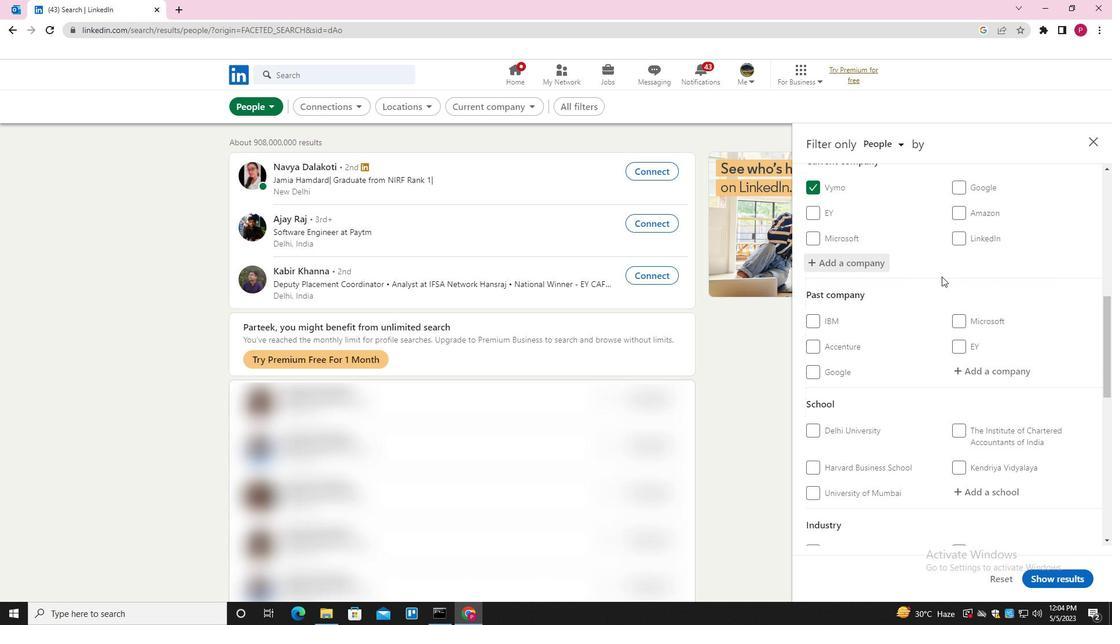 
Action: Mouse scrolled (941, 276) with delta (0, 0)
Screenshot: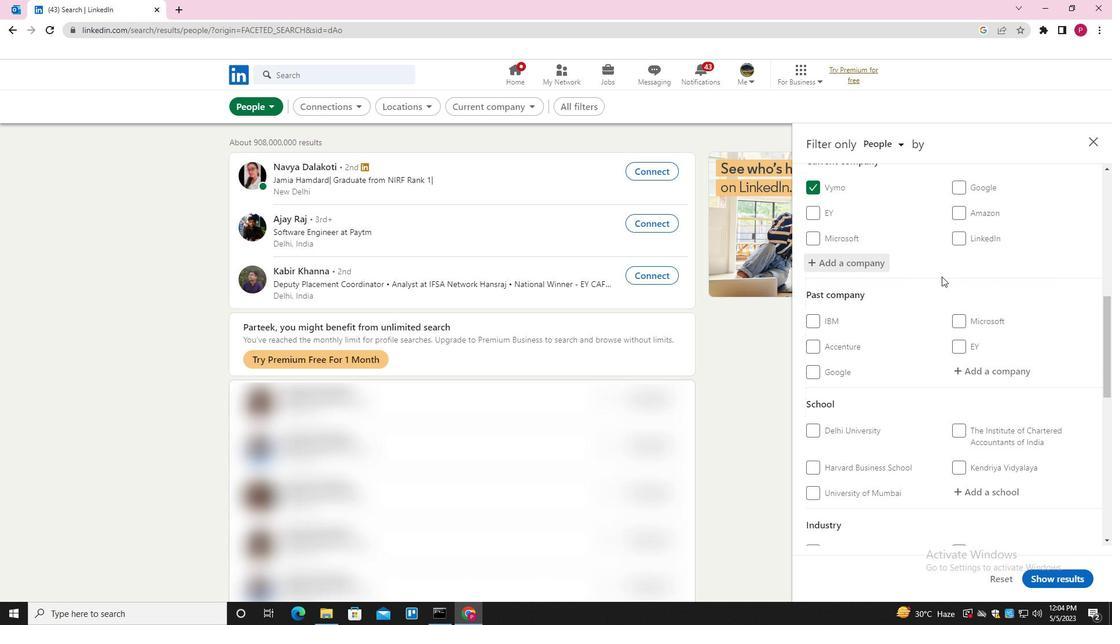 
Action: Mouse moved to (979, 314)
Screenshot: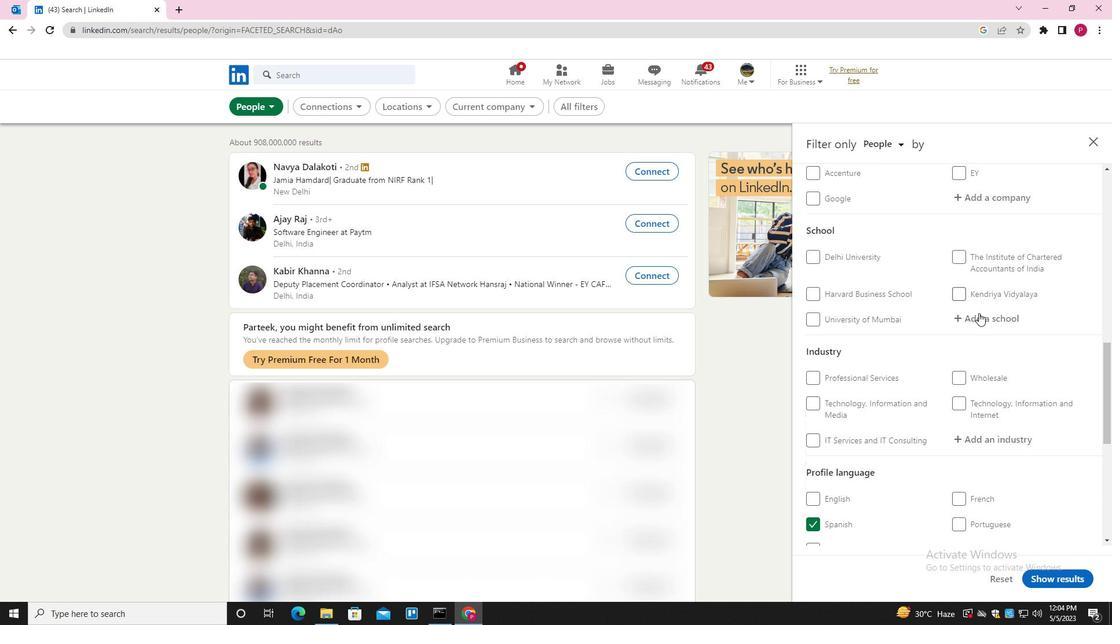 
Action: Mouse pressed left at (979, 314)
Screenshot: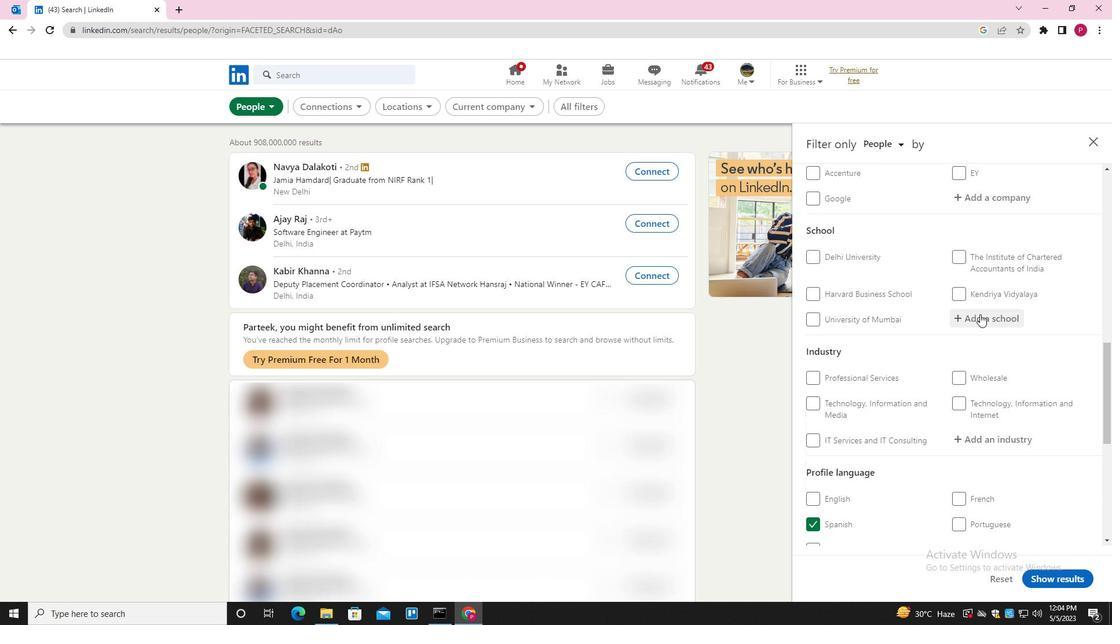 
Action: Key pressed <Key.shift><Key.shift><Key.shift><Key.shift><Key.shift><Key.shift><Key.shift><Key.shift><Key.shift><Key.shift><Key.shift><Key.shift><Key.shift><Key.shift><Key.shift><Key.shift><Key.shift><Key.shift><Key.shift><Key.shift><Key.shift><Key.shift><Key.shift><Key.shift><Key.shift><Key.shift><Key.shift><Key.shift><Key.shift><Key.shift><Key.shift><Key.shift><Key.shift><Key.shift>THIAGARAJAR<Key.space><Key.shift>COLLEGE<Key.space>OF<Key.space><Key.shift>ENGINEERING<Key.down><Key.enter>
Screenshot: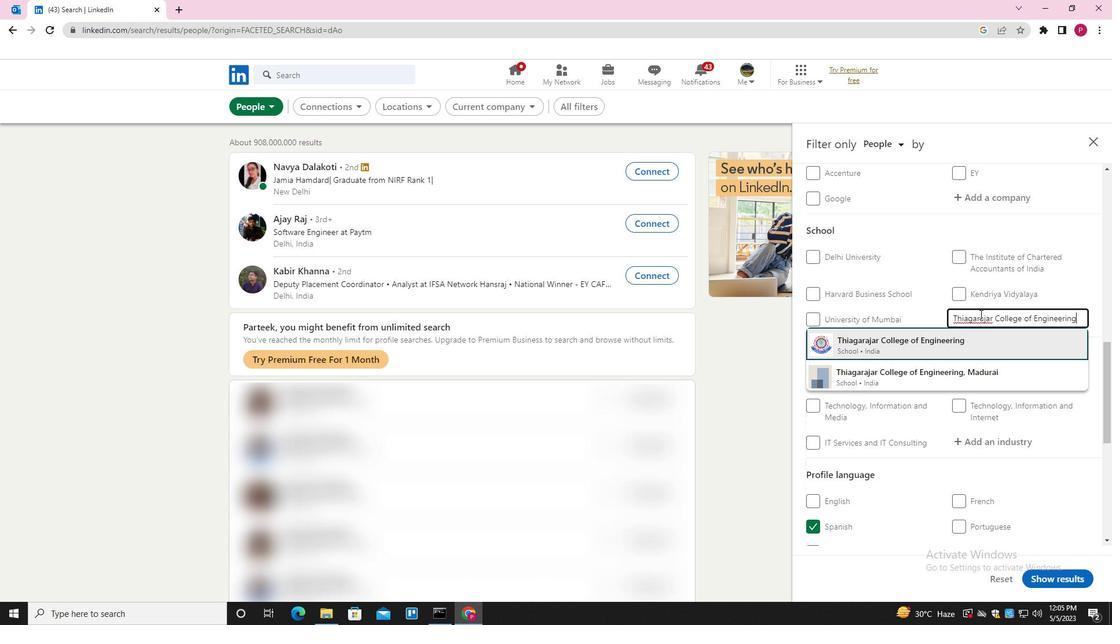 
Action: Mouse moved to (968, 323)
Screenshot: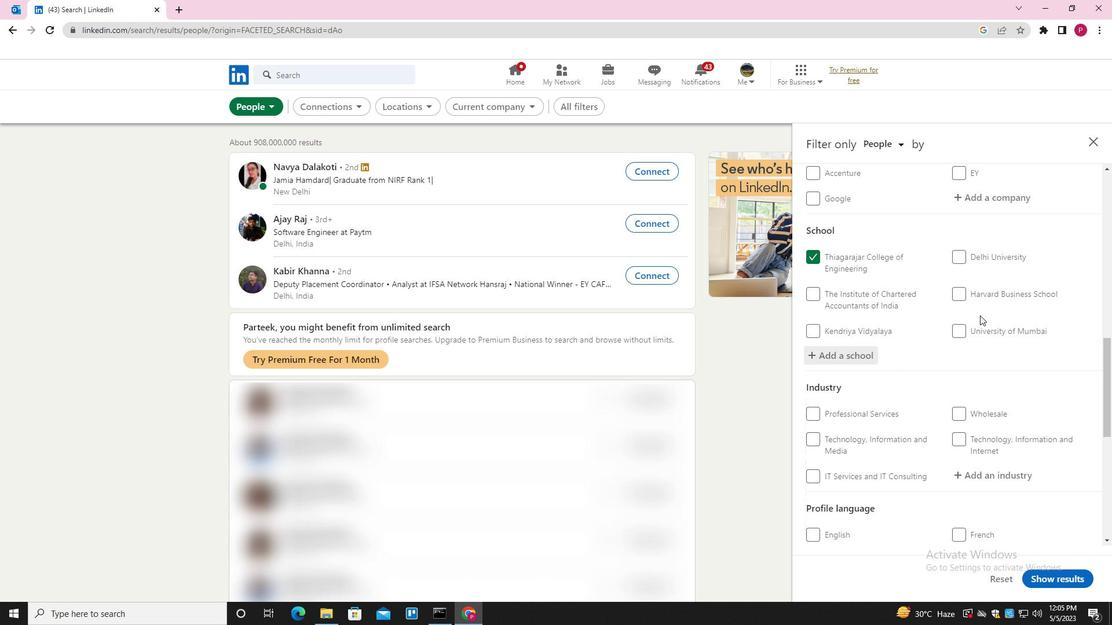 
Action: Mouse scrolled (968, 323) with delta (0, 0)
Screenshot: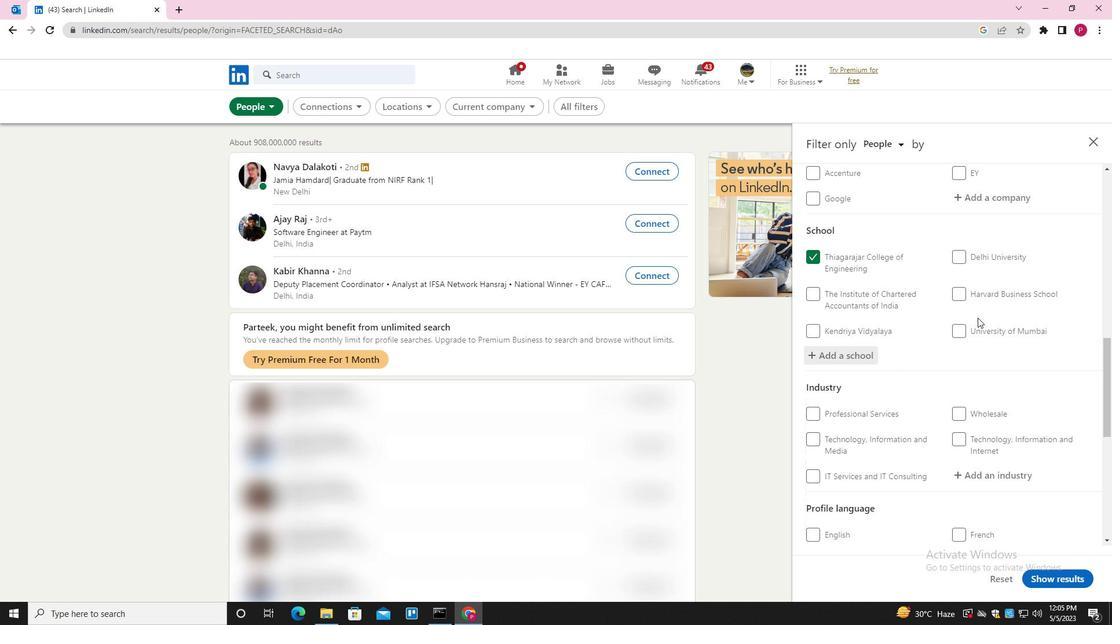 
Action: Mouse scrolled (968, 323) with delta (0, 0)
Screenshot: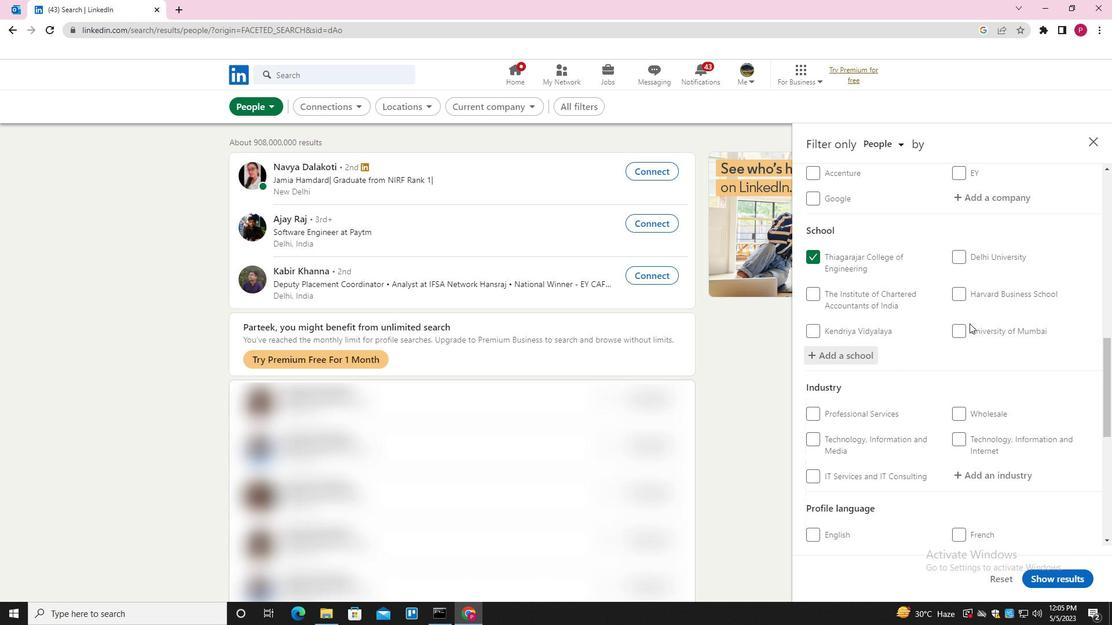 
Action: Mouse scrolled (968, 323) with delta (0, 0)
Screenshot: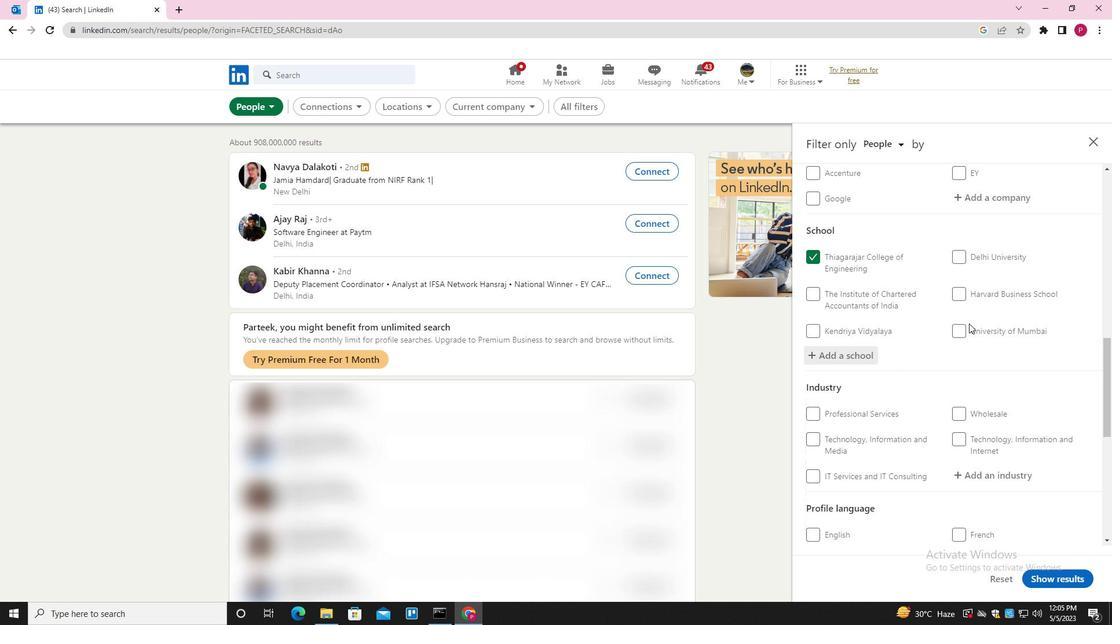 
Action: Mouse moved to (968, 325)
Screenshot: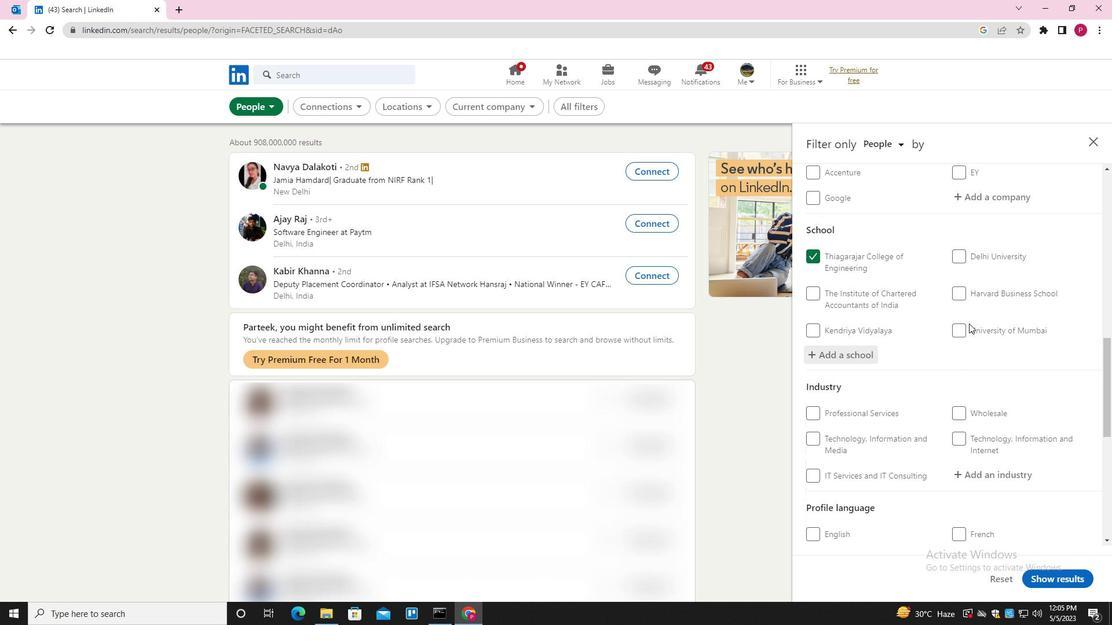 
Action: Mouse scrolled (968, 324) with delta (0, 0)
Screenshot: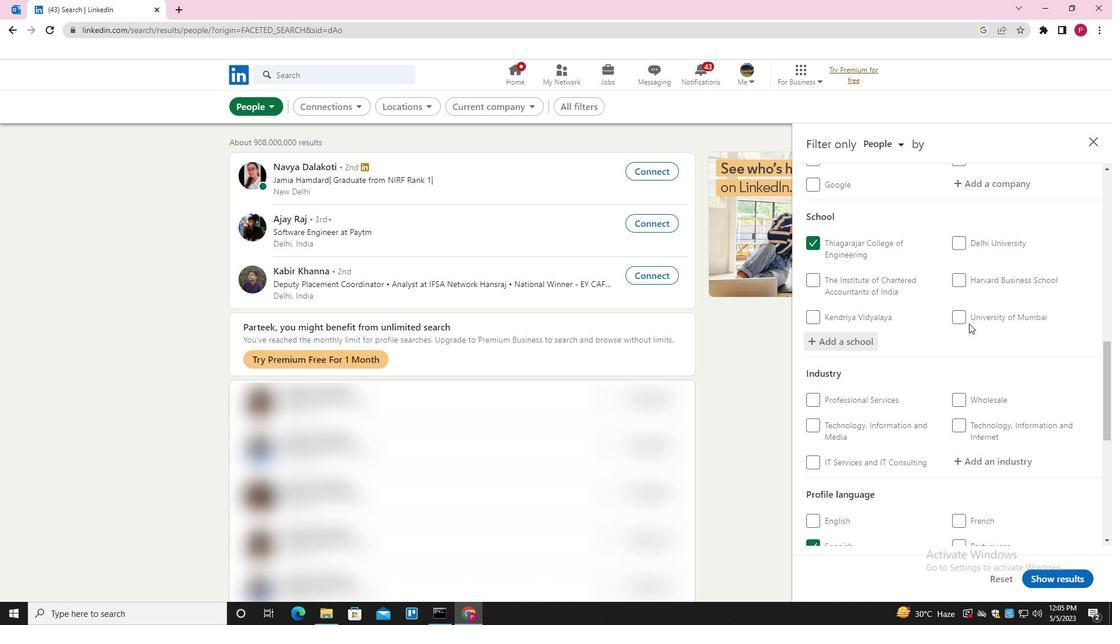 
Action: Mouse moved to (1018, 250)
Screenshot: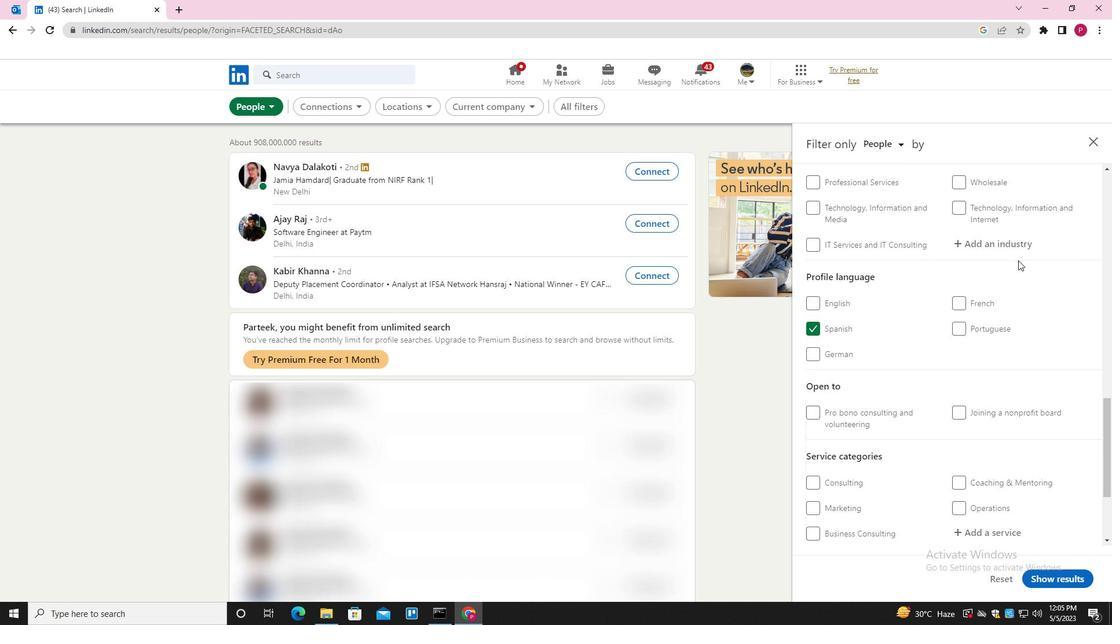 
Action: Mouse pressed left at (1018, 250)
Screenshot: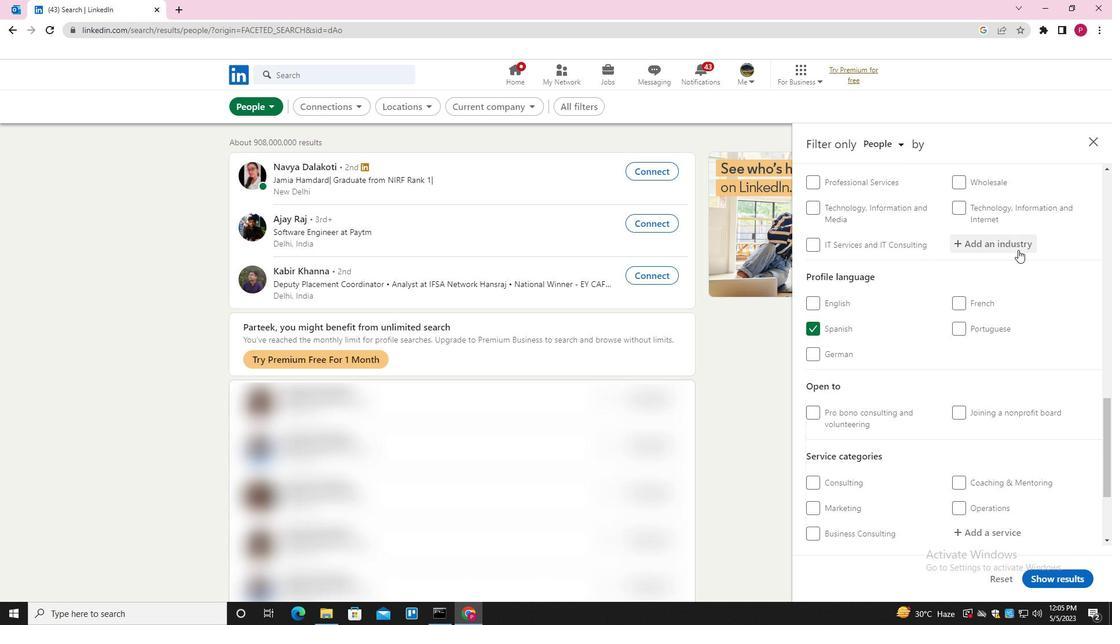
Action: Key pressed <Key.shift><Key.shift><Key.shift><Key.shift><Key.shift>I<Key.shift>T<Key.space><Key.shift>SYSTEM<Key.space><Key.shift><Key.shift><Key.shift><Key.shift><Key.shift><Key.shift><Key.shift><Key.shift><Key.shift><Key.shift><Key.shift><Key.shift><Key.shift><Key.shift><Key.shift>OPERATIONS<Key.space><Key.shift>AND<Key.space><Key.shift>MAINTANENCE<Key.space><Key.backspace><Key.backspace><Key.backspace><Key.backspace><Key.backspace>ANCE<Key.backspace><Key.backspace><Key.backspace><Key.backspace><Key.backspace><Key.backspace>ENANCE<Key.space><Key.down><Key.enter>
Screenshot: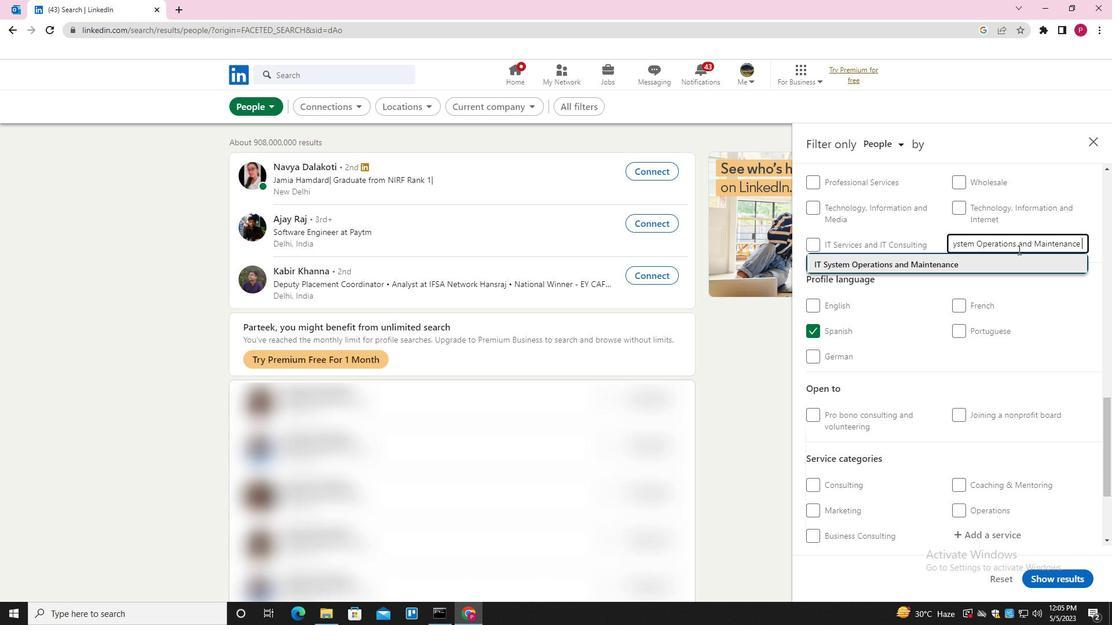 
Action: Mouse moved to (971, 288)
Screenshot: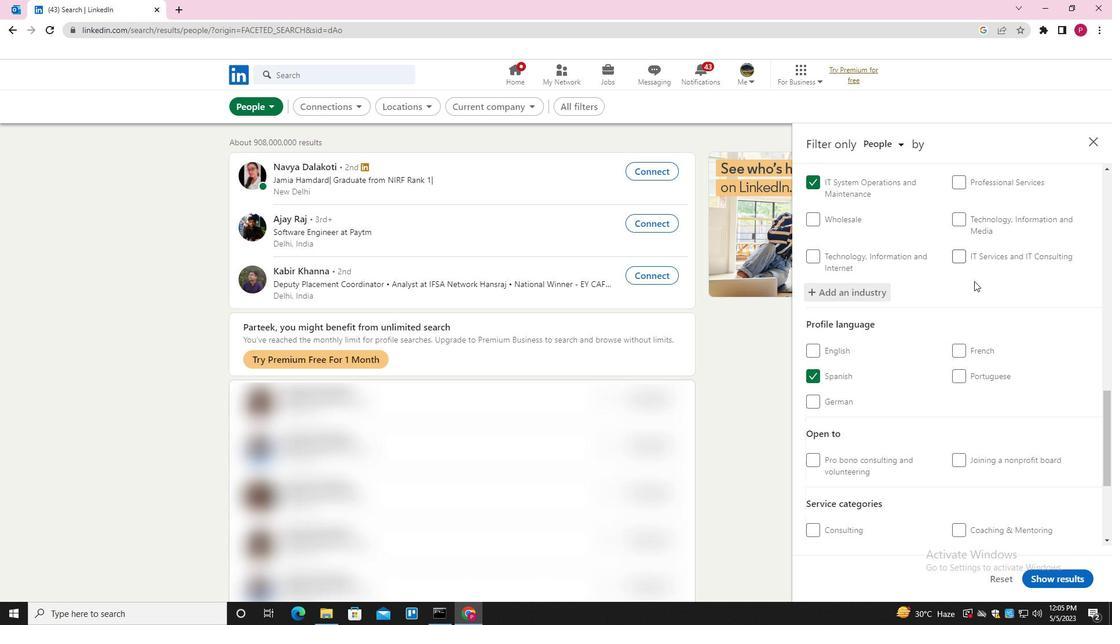 
Action: Mouse scrolled (971, 287) with delta (0, 0)
Screenshot: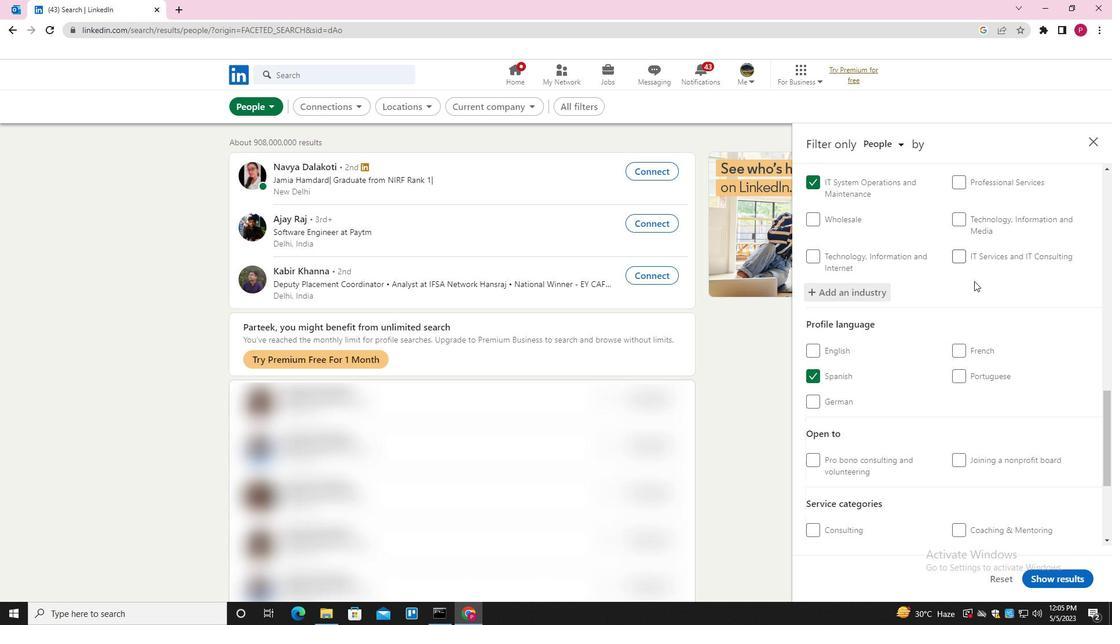 
Action: Mouse moved to (970, 293)
Screenshot: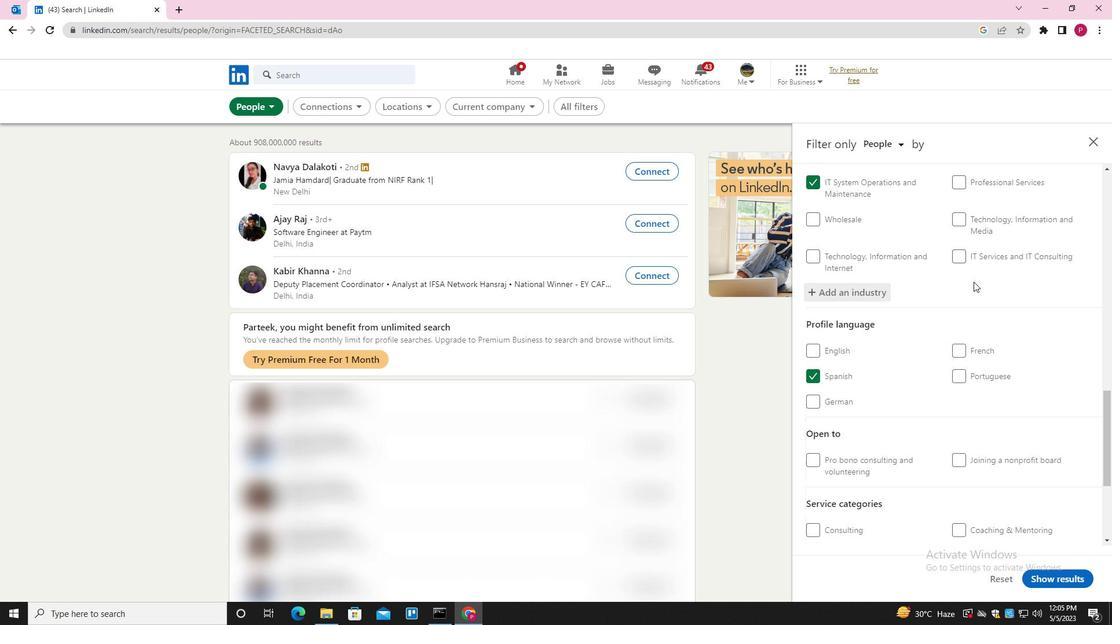 
Action: Mouse scrolled (970, 292) with delta (0, 0)
Screenshot: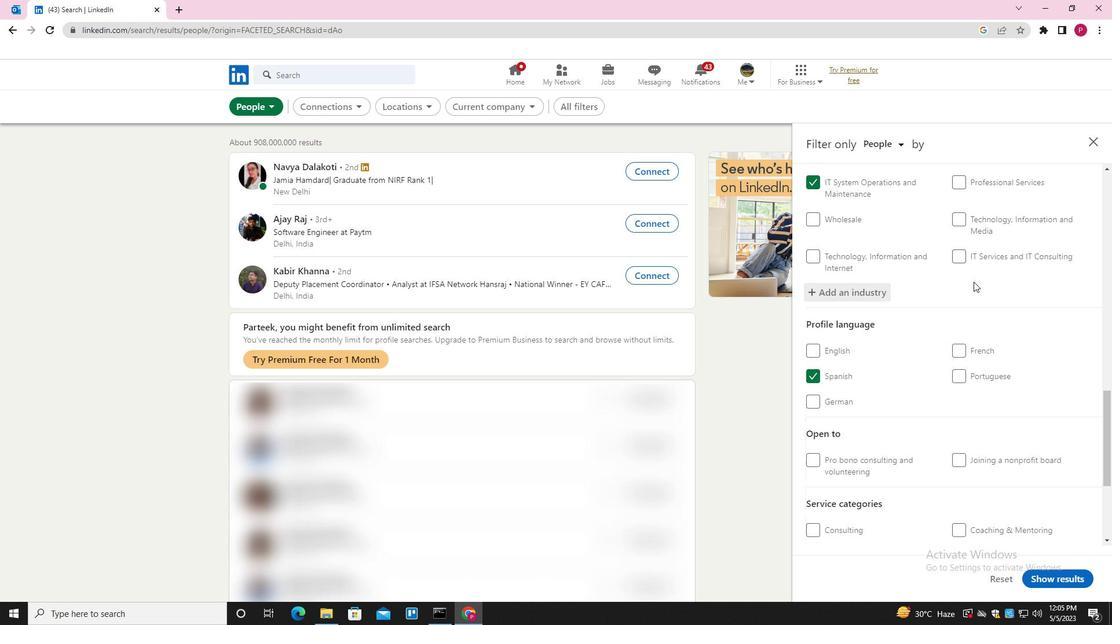 
Action: Mouse moved to (970, 300)
Screenshot: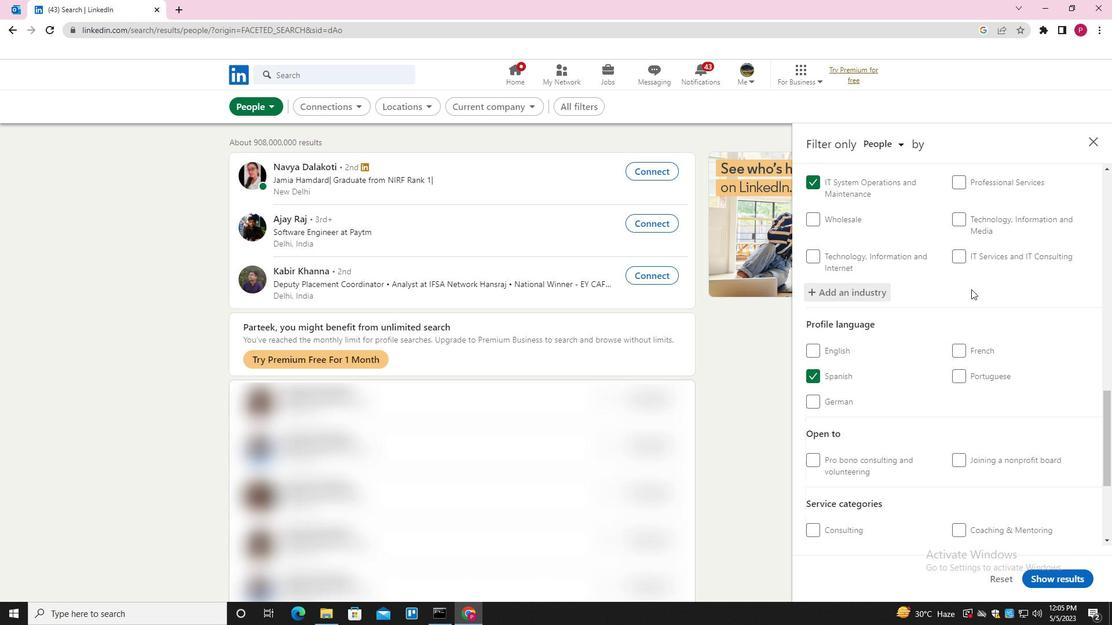 
Action: Mouse scrolled (970, 300) with delta (0, 0)
Screenshot: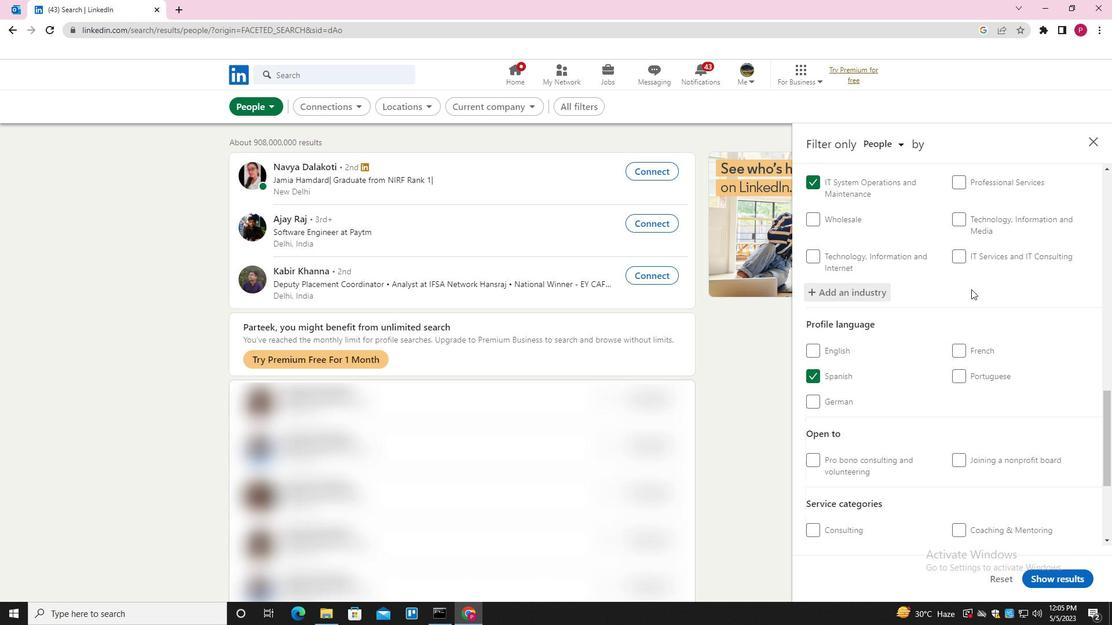 
Action: Mouse moved to (970, 309)
Screenshot: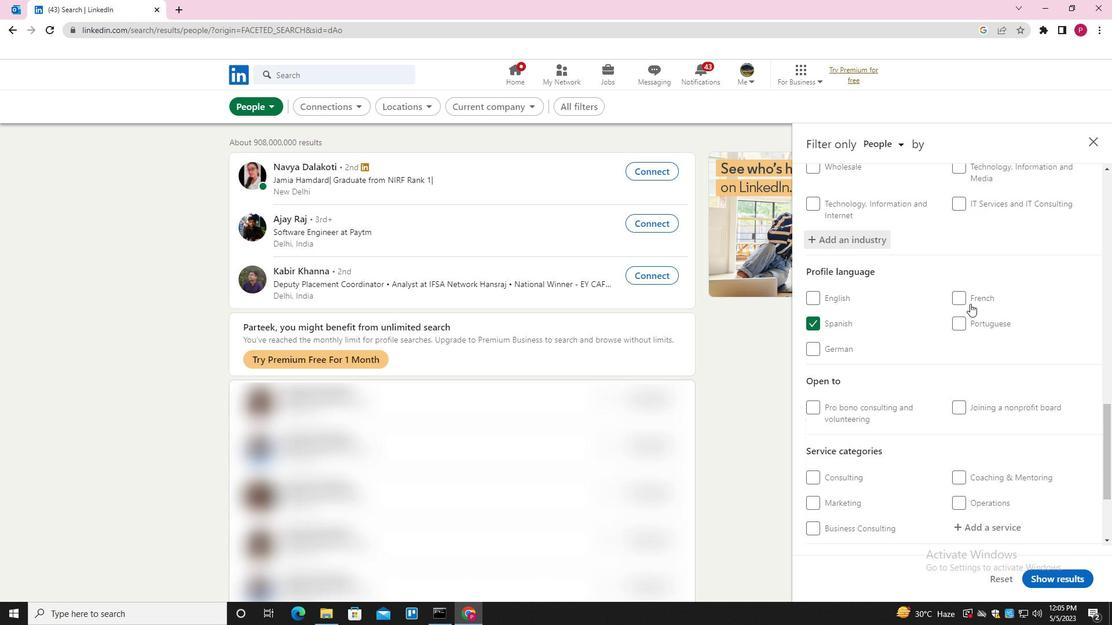 
Action: Mouse scrolled (970, 309) with delta (0, 0)
Screenshot: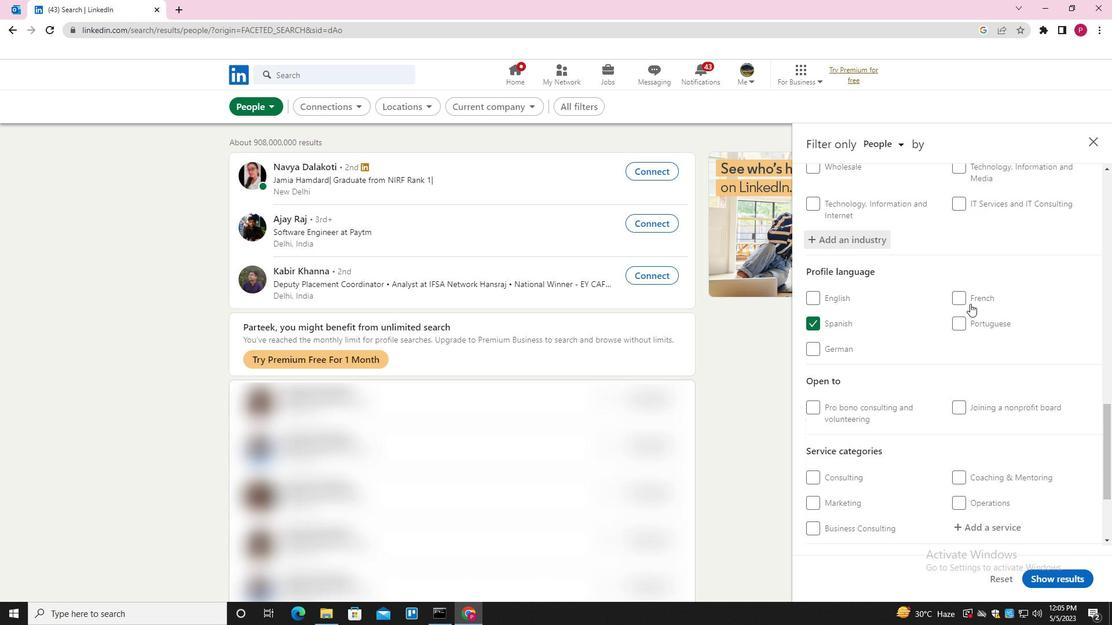 
Action: Mouse moved to (995, 388)
Screenshot: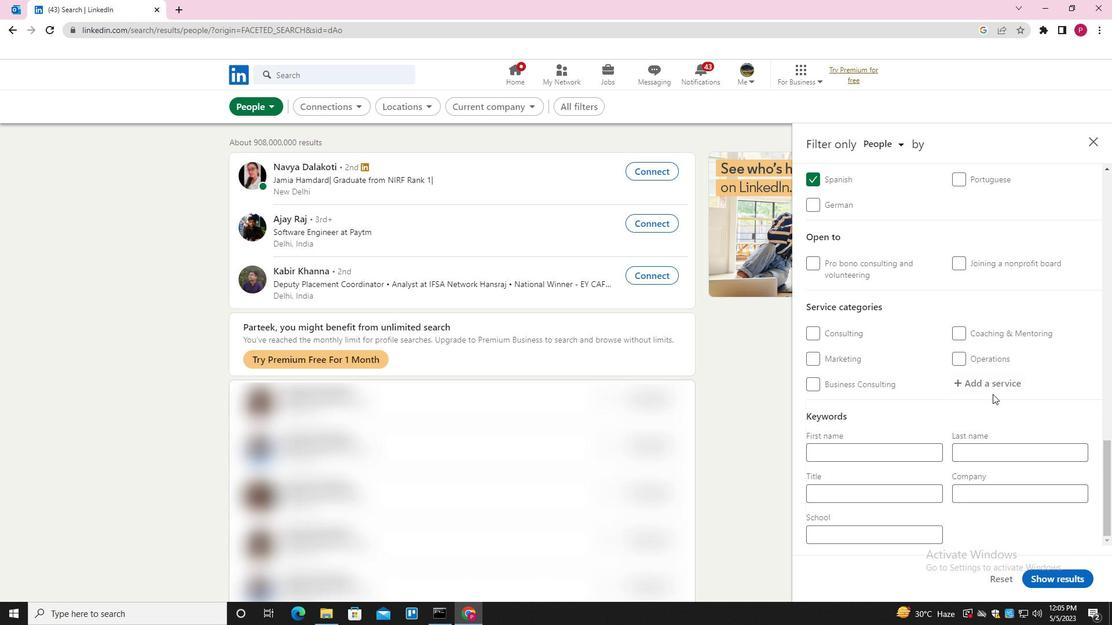 
Action: Mouse pressed left at (995, 388)
Screenshot: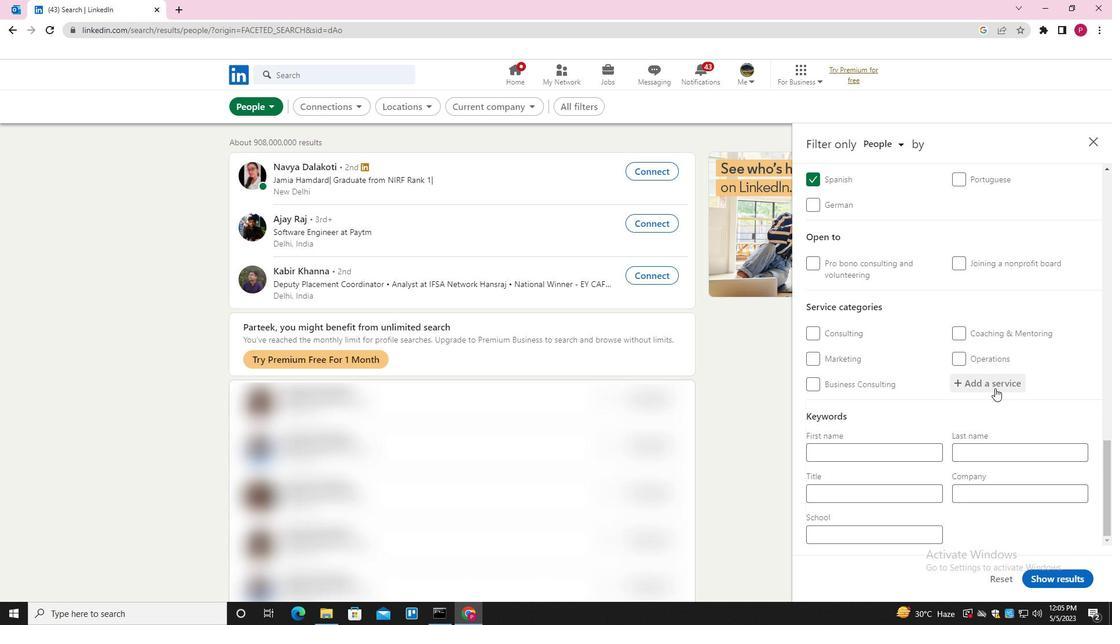 
Action: Key pressed <Key.shift>WRITING<Key.down><Key.enter>
Screenshot: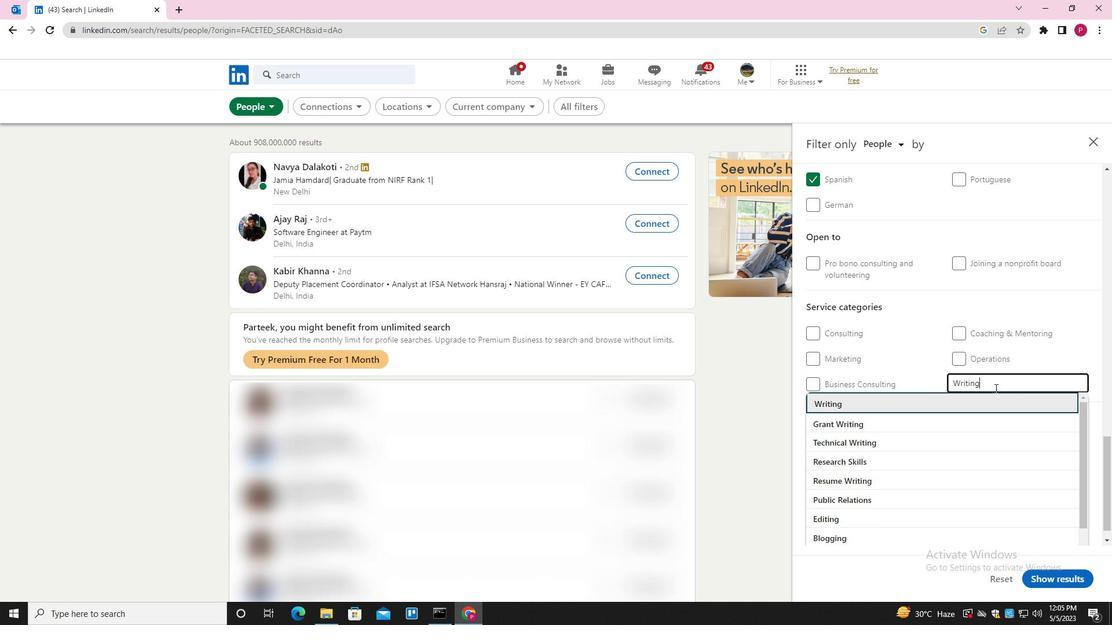 
Action: Mouse moved to (971, 404)
Screenshot: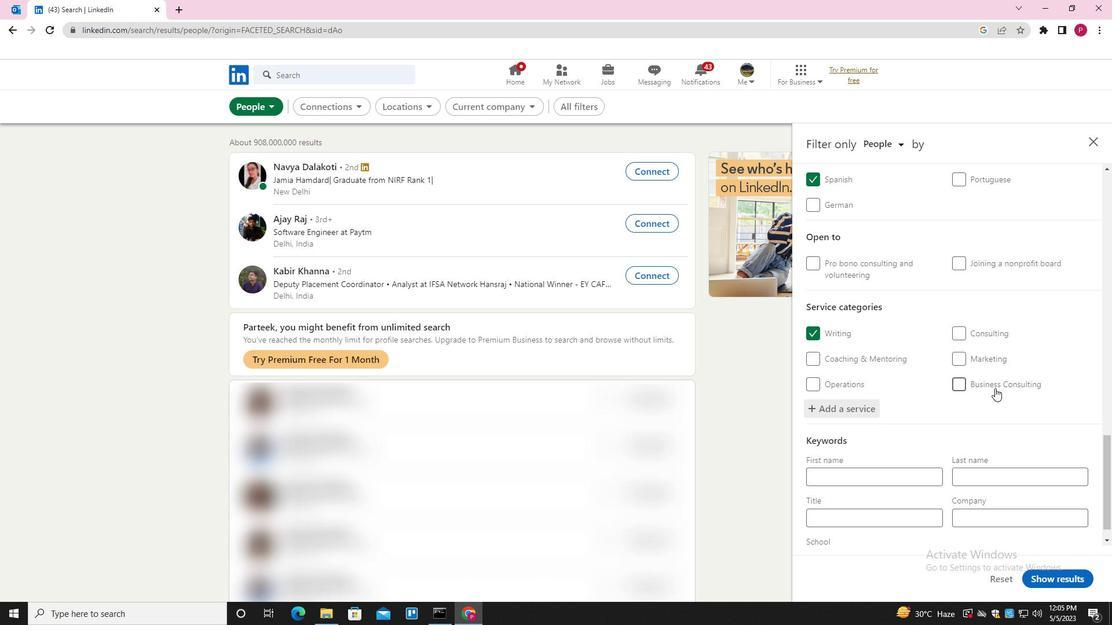 
Action: Mouse scrolled (971, 403) with delta (0, 0)
Screenshot: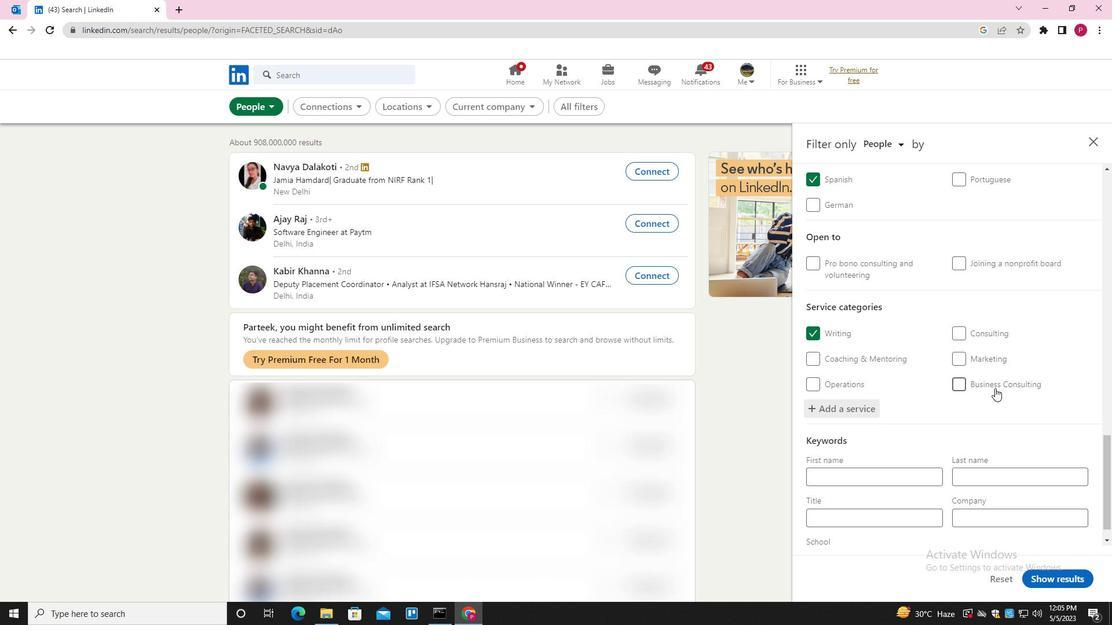 
Action: Mouse moved to (965, 413)
Screenshot: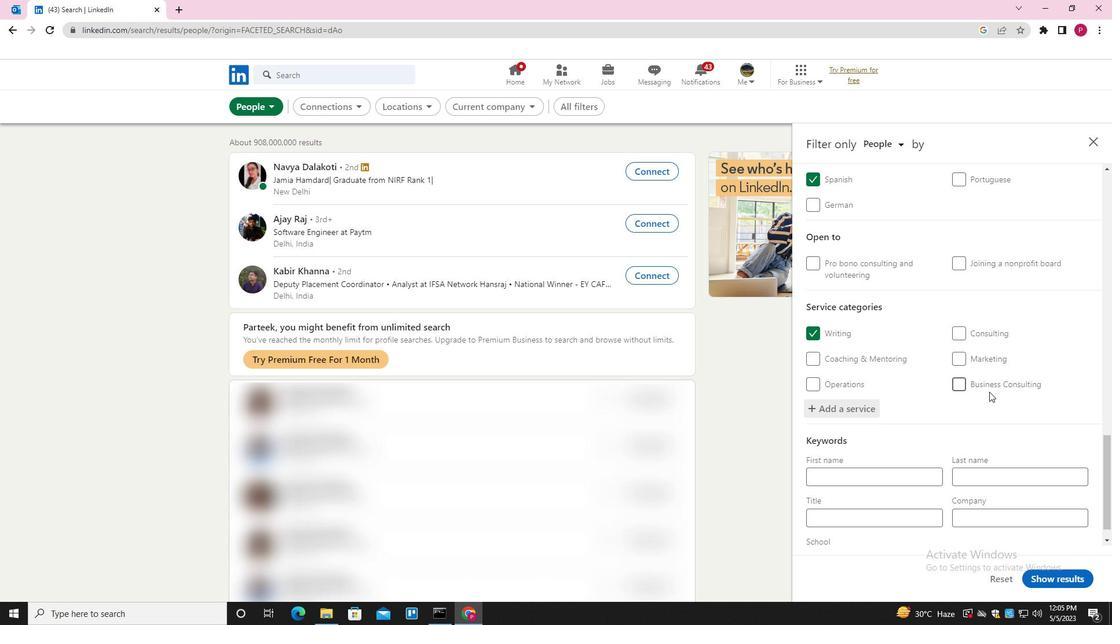 
Action: Mouse scrolled (965, 412) with delta (0, 0)
Screenshot: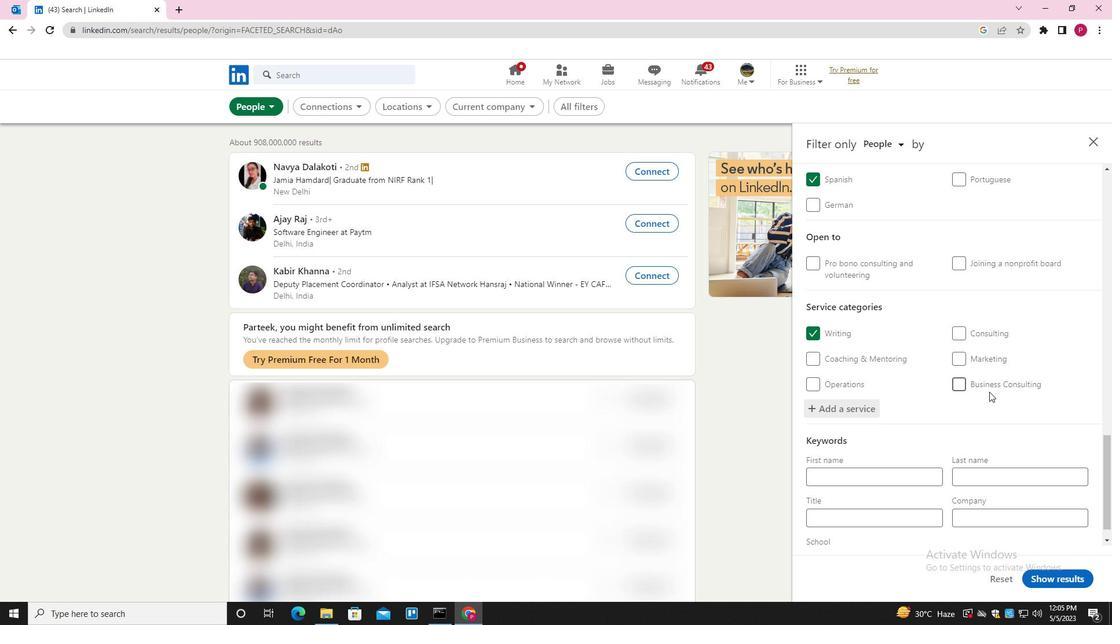 
Action: Mouse moved to (955, 428)
Screenshot: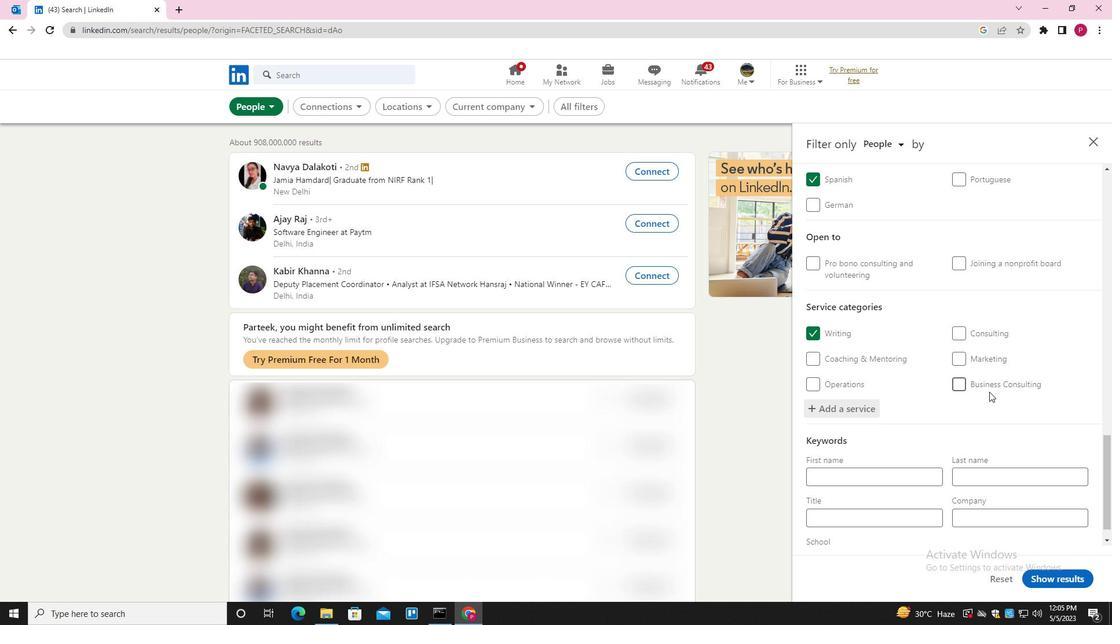 
Action: Mouse scrolled (955, 428) with delta (0, 0)
Screenshot: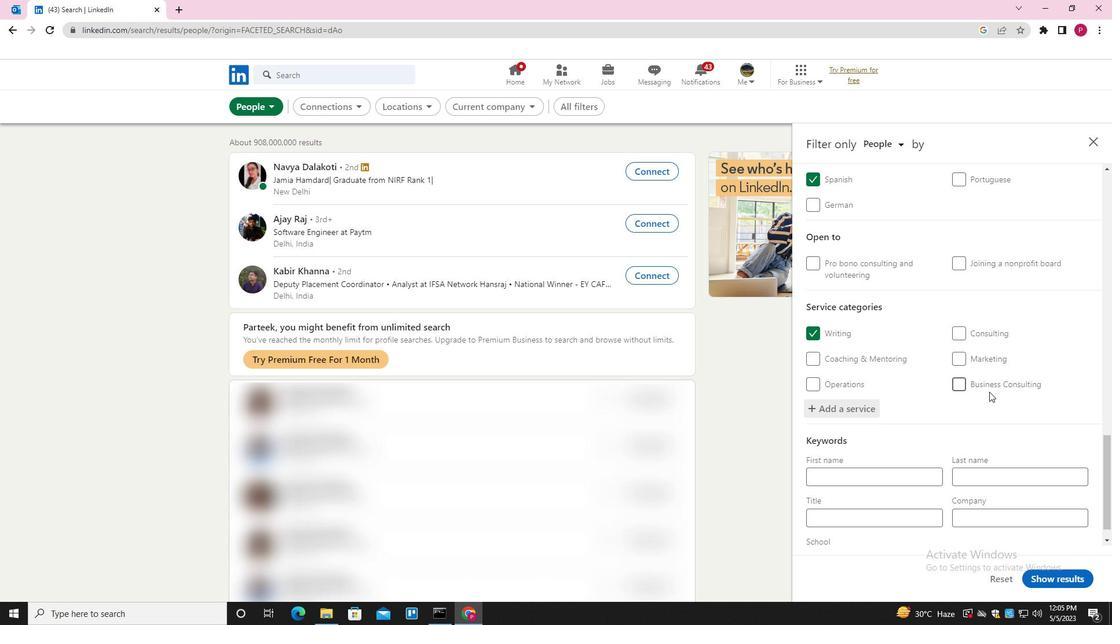 
Action: Mouse moved to (939, 445)
Screenshot: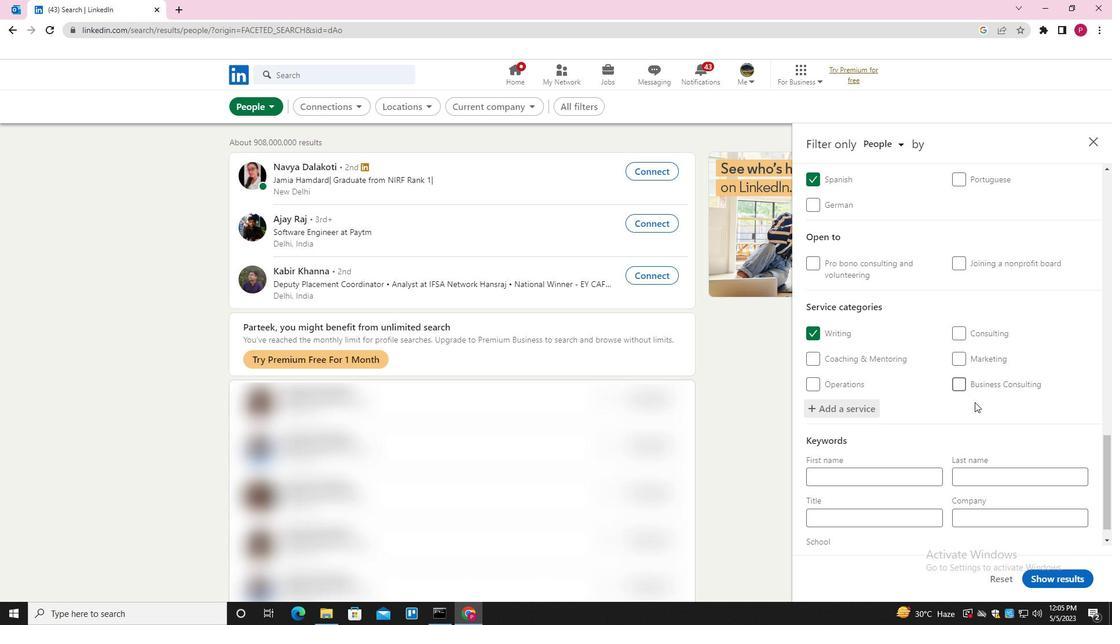 
Action: Mouse scrolled (939, 445) with delta (0, 0)
Screenshot: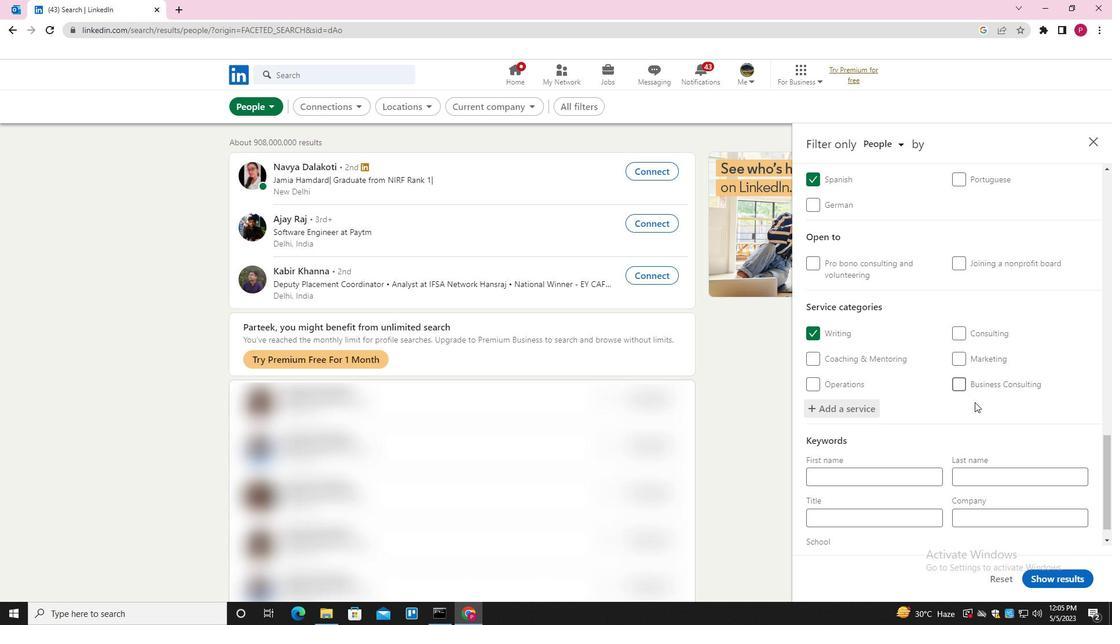 
Action: Mouse moved to (901, 491)
Screenshot: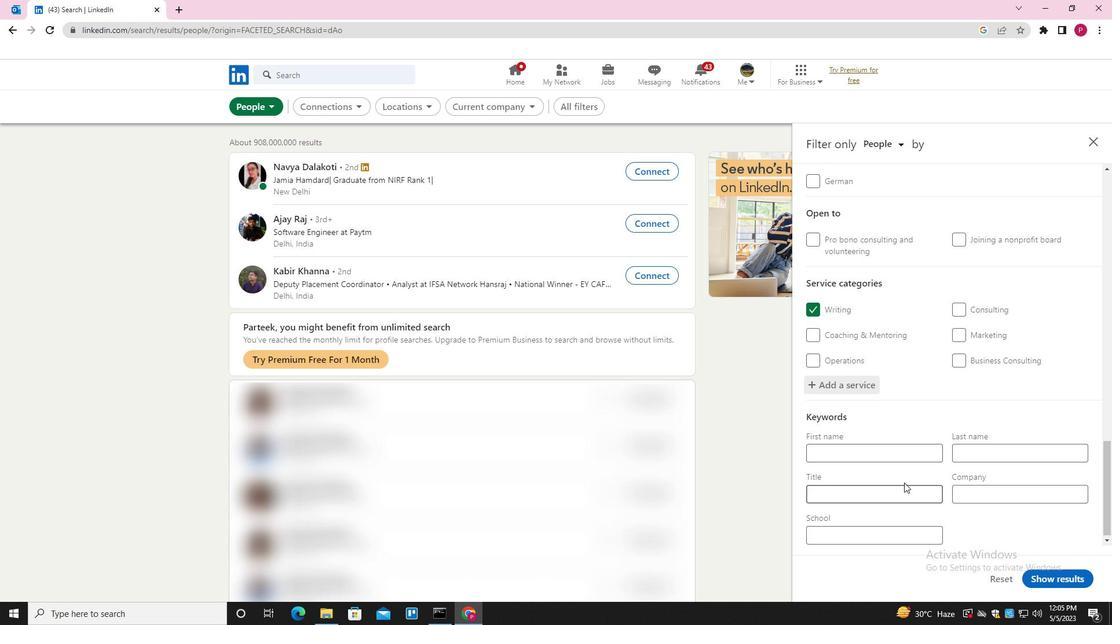
Action: Mouse pressed left at (901, 491)
Screenshot: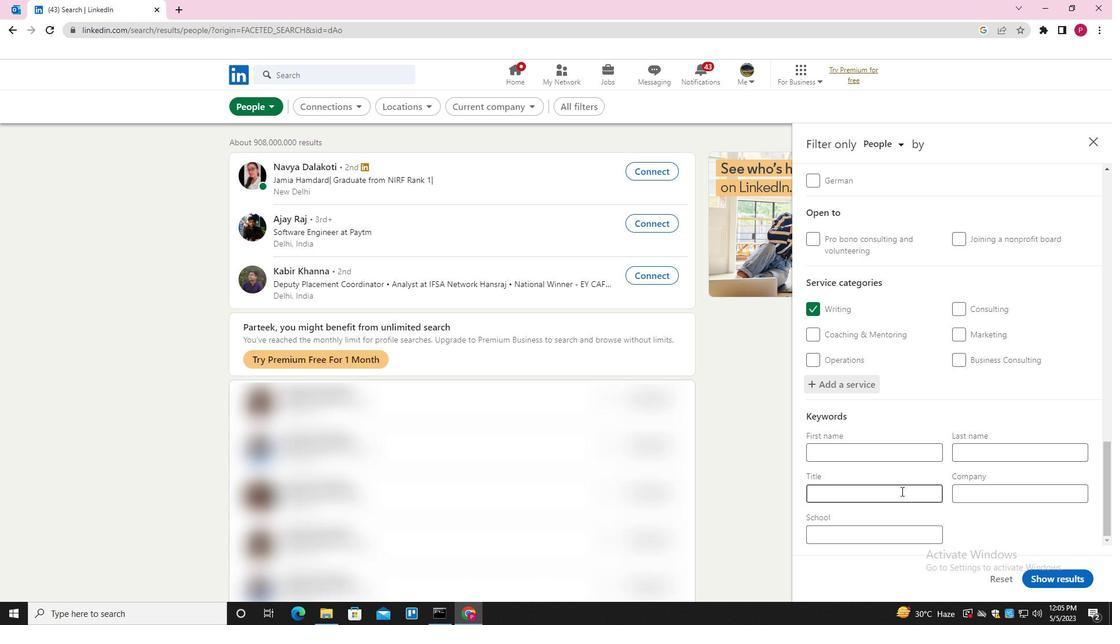 
Action: Key pressed <Key.shift><Key.shift><Key.shift><Key.shift><Key.shift><Key.shift><Key.shift><Key.shift><Key.shift><Key.shift><Key.shift><Key.shift><Key.shift>EXECUTIVE<Key.space><Key.shift>ASSISTANT
Screenshot: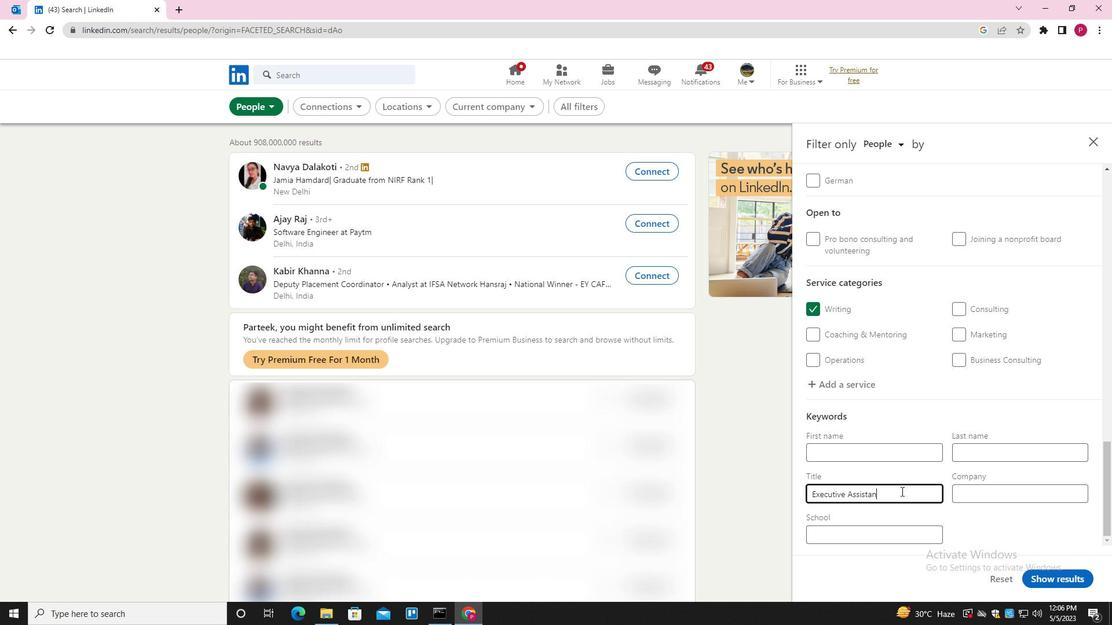 
Action: Mouse moved to (1051, 582)
Screenshot: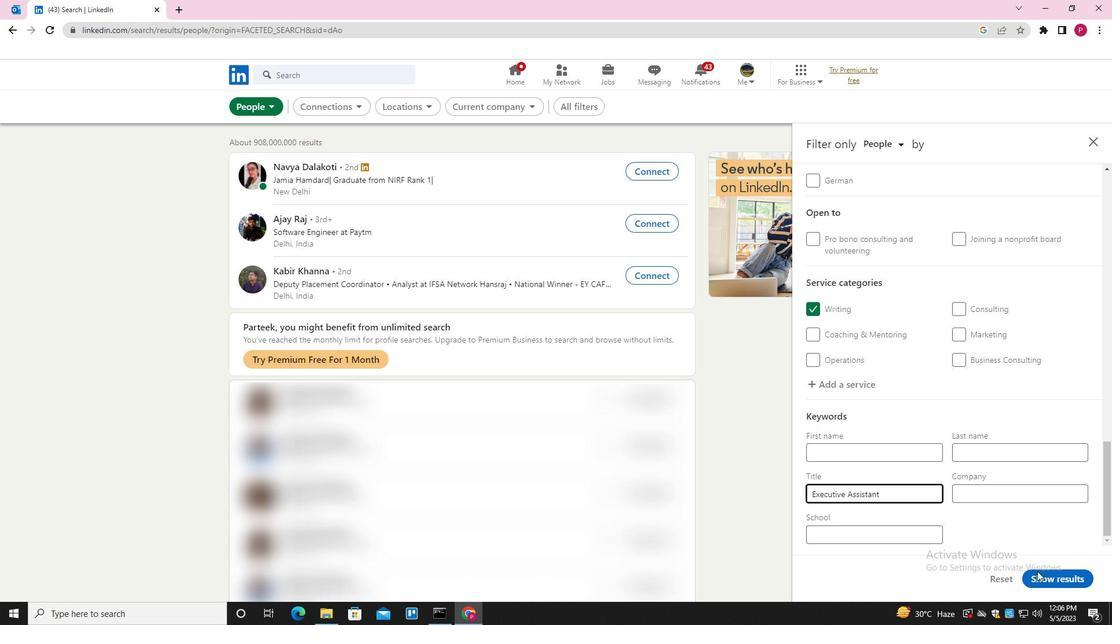 
Action: Mouse pressed left at (1051, 582)
Screenshot: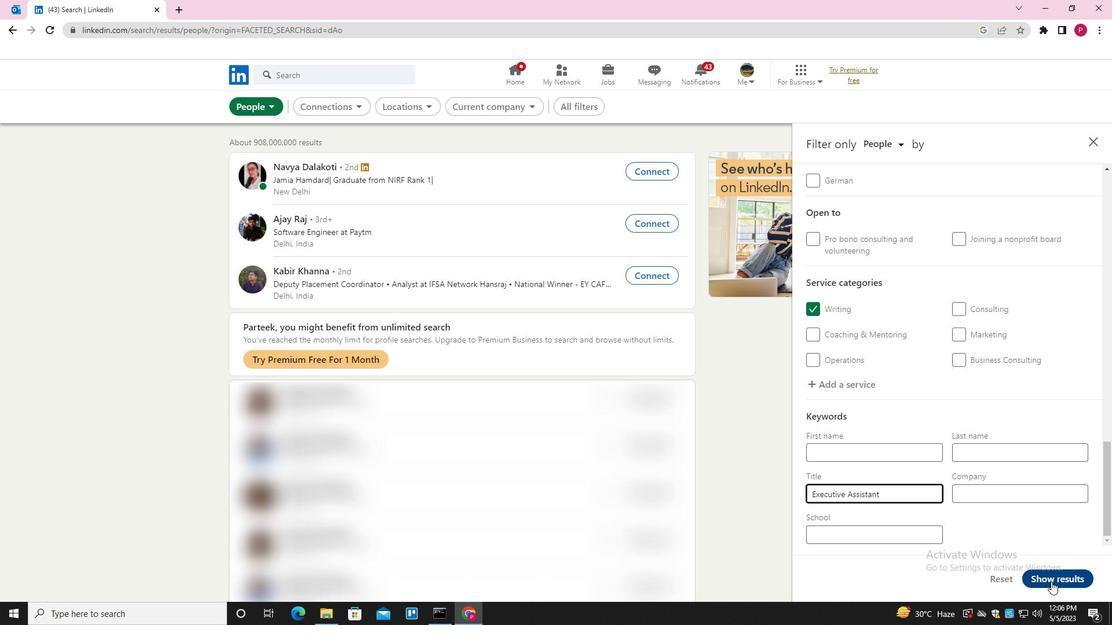 
Action: Mouse moved to (584, 298)
Screenshot: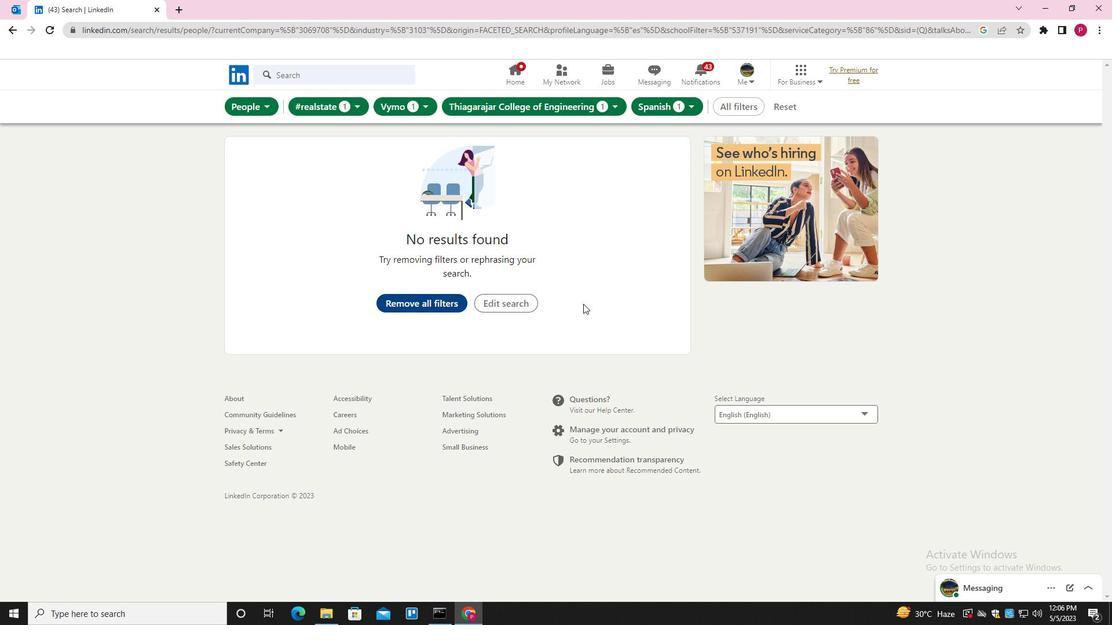 
